 Task: Create a due date automation trigger when advanced on, on the monday after a card is due add basic without the red label at 11:00 AM.
Action: Mouse moved to (1367, 115)
Screenshot: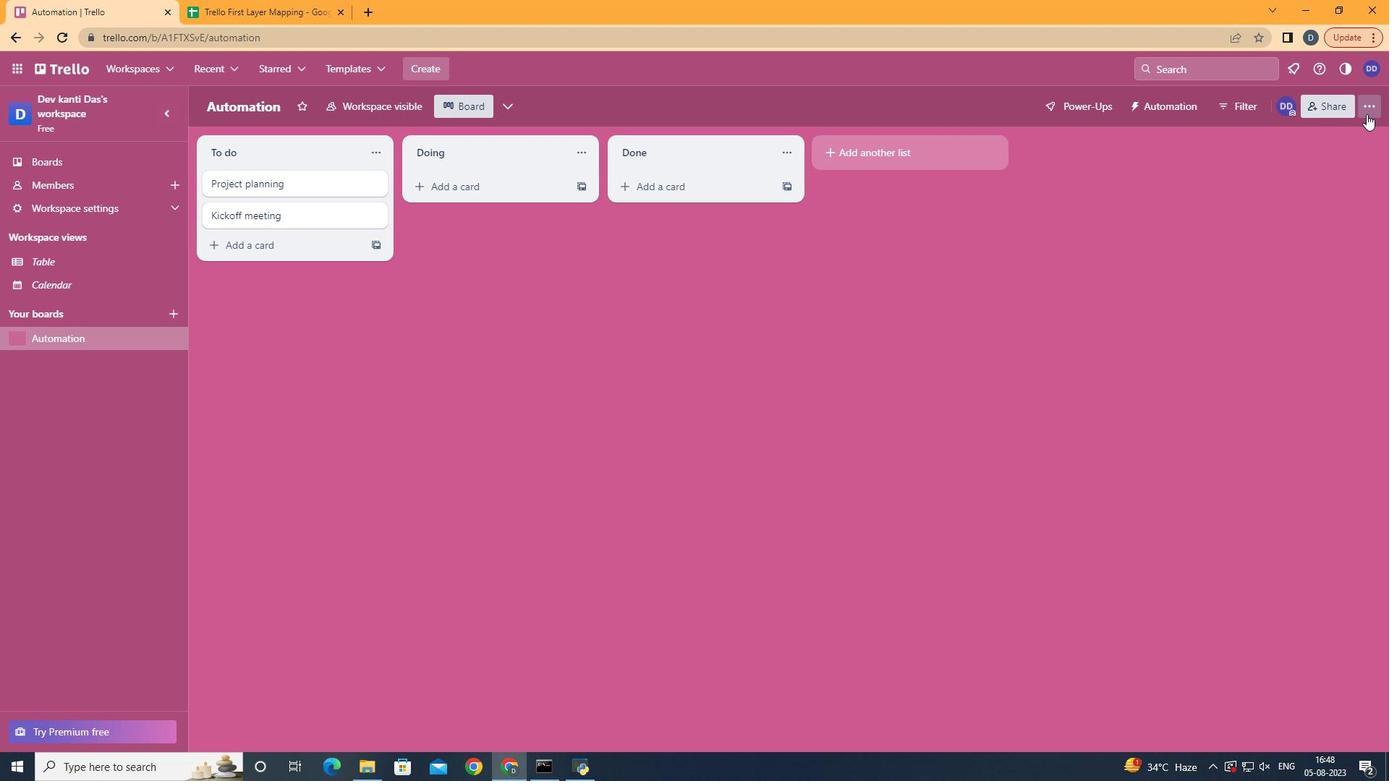 
Action: Mouse pressed left at (1367, 115)
Screenshot: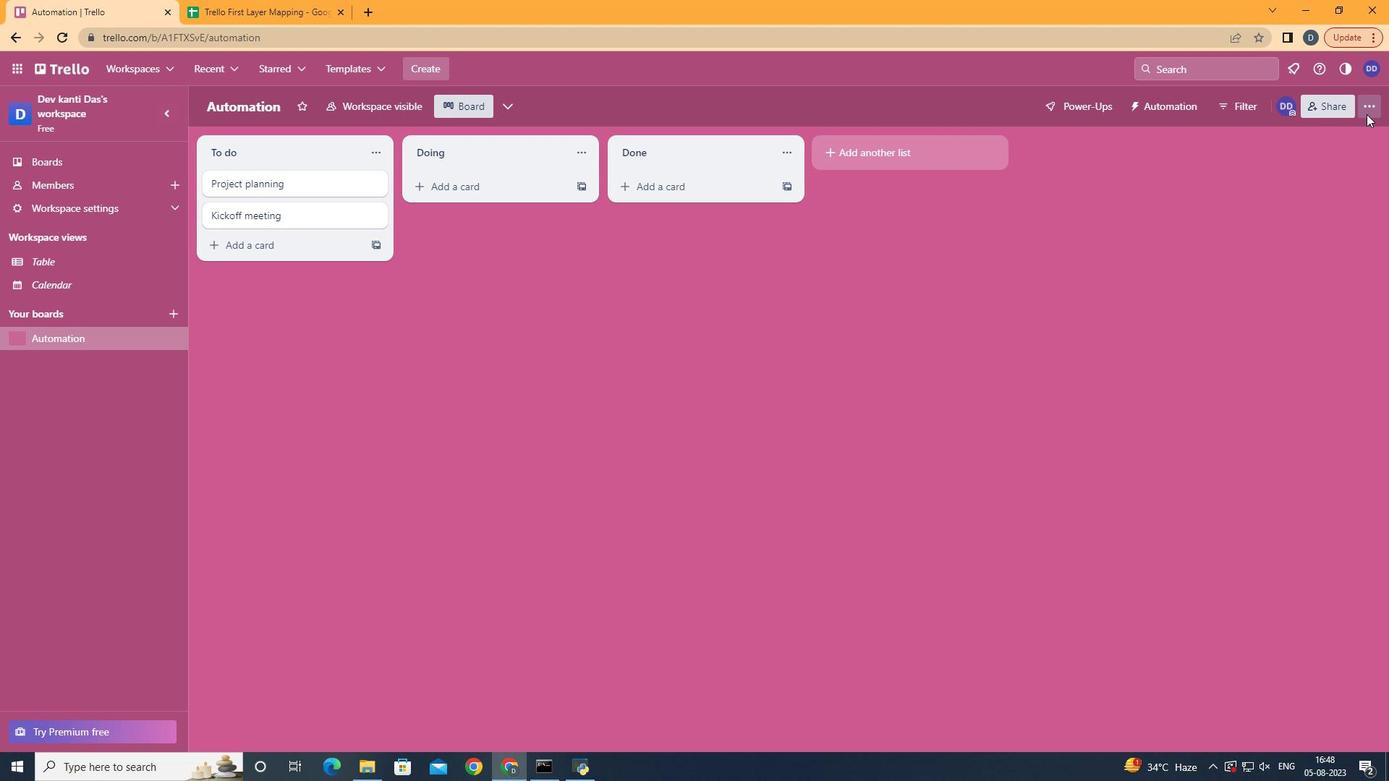 
Action: Mouse moved to (1276, 308)
Screenshot: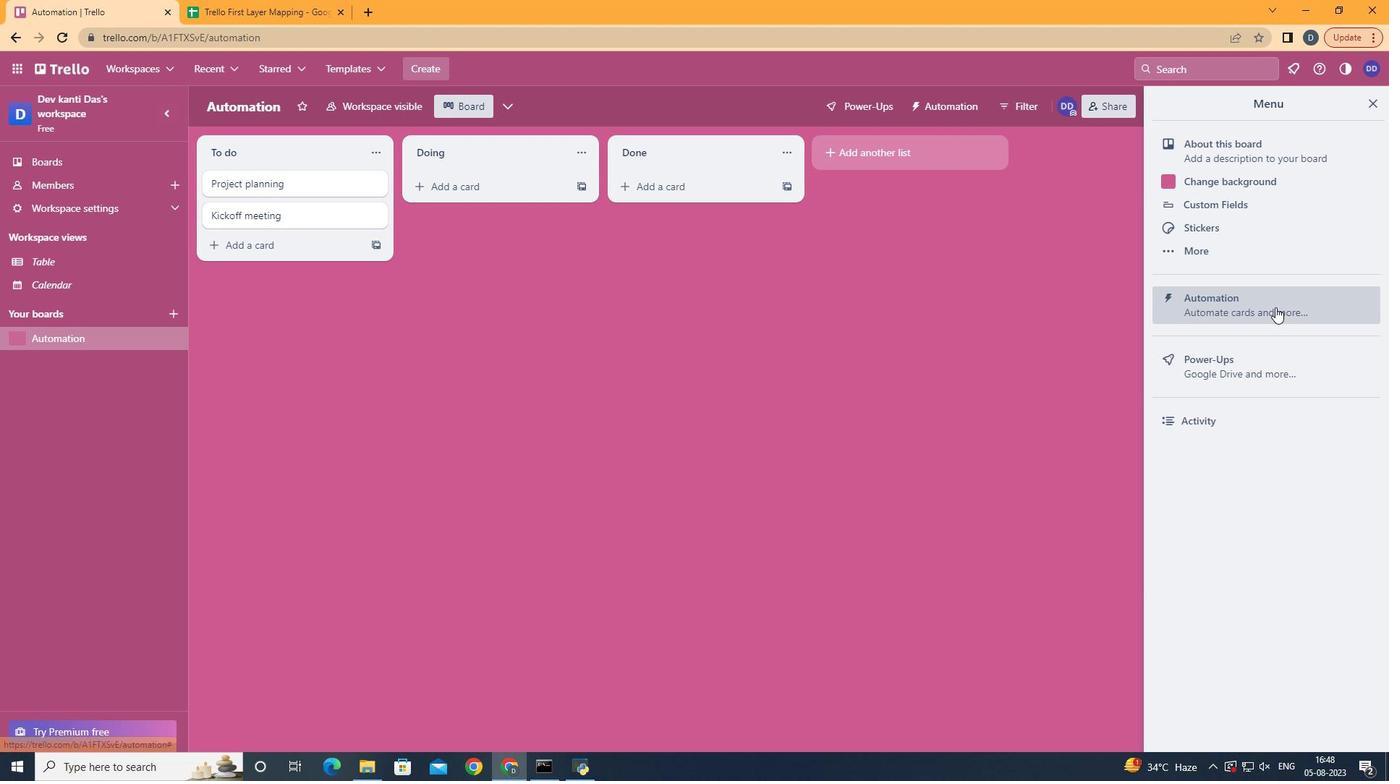 
Action: Mouse pressed left at (1276, 308)
Screenshot: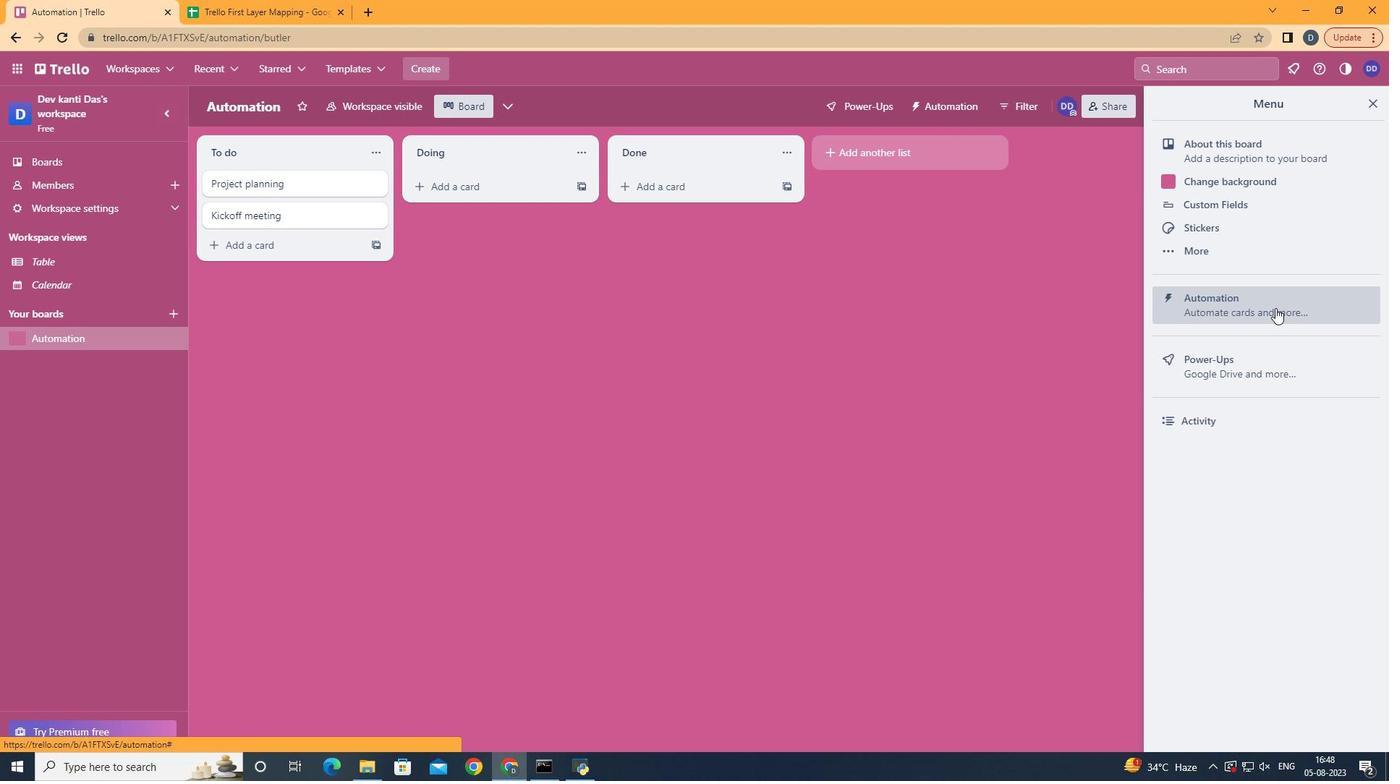 
Action: Mouse moved to (285, 287)
Screenshot: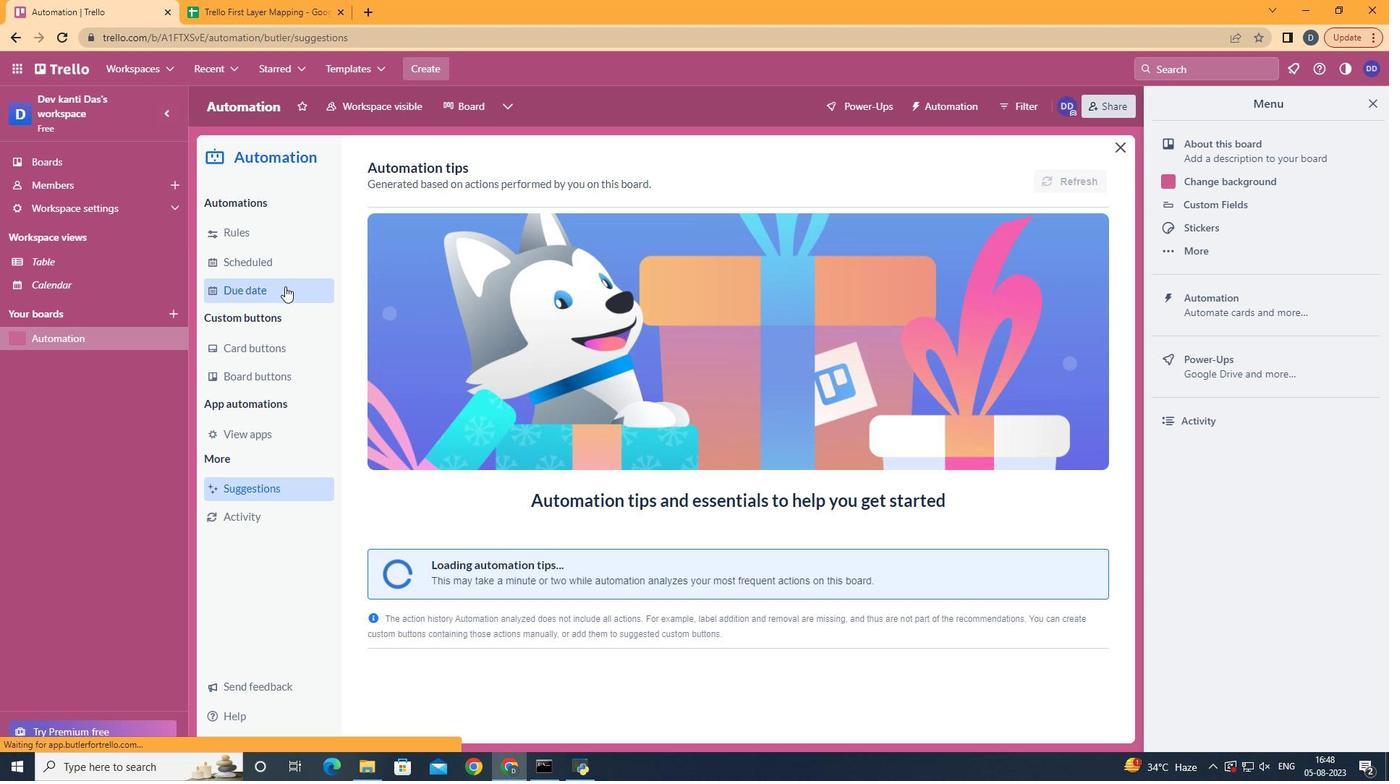 
Action: Mouse pressed left at (285, 287)
Screenshot: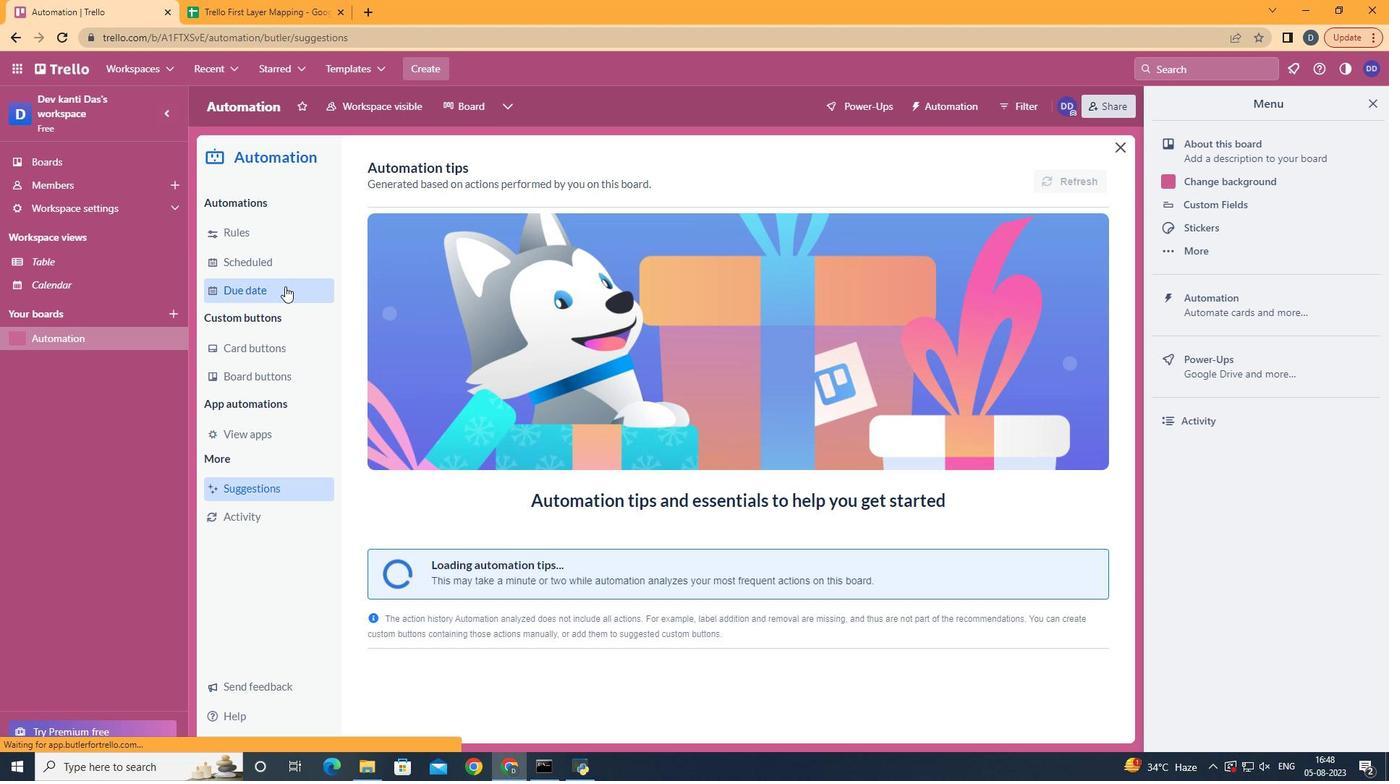 
Action: Mouse moved to (1007, 168)
Screenshot: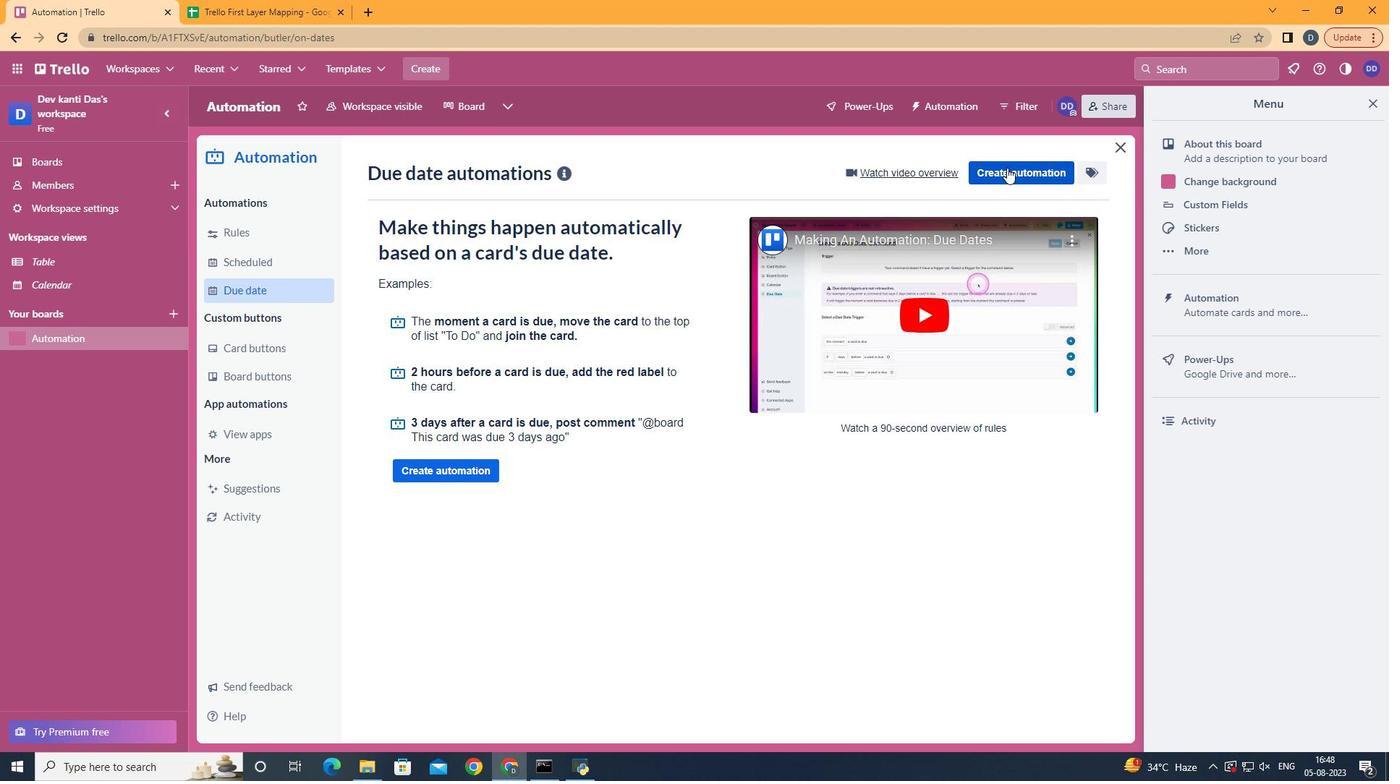 
Action: Mouse pressed left at (1007, 168)
Screenshot: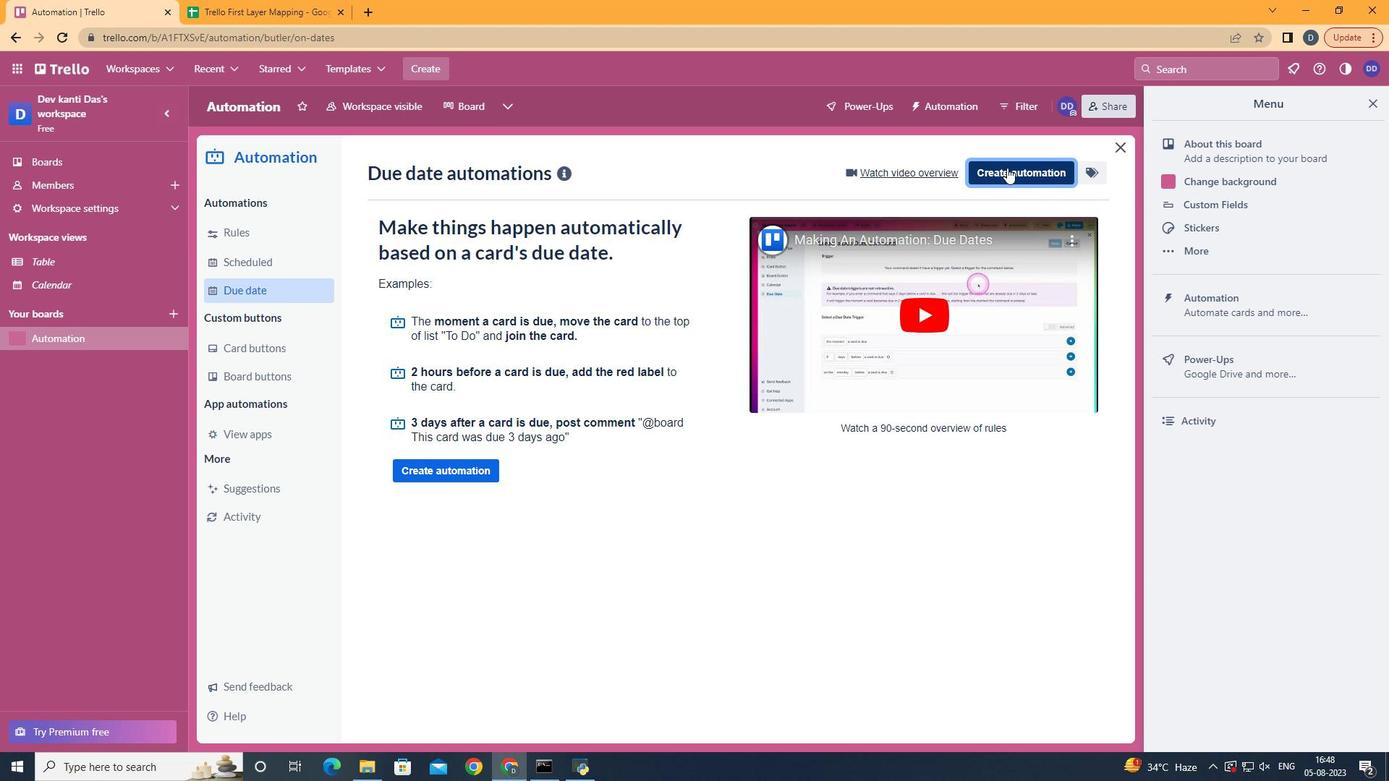 
Action: Mouse moved to (799, 319)
Screenshot: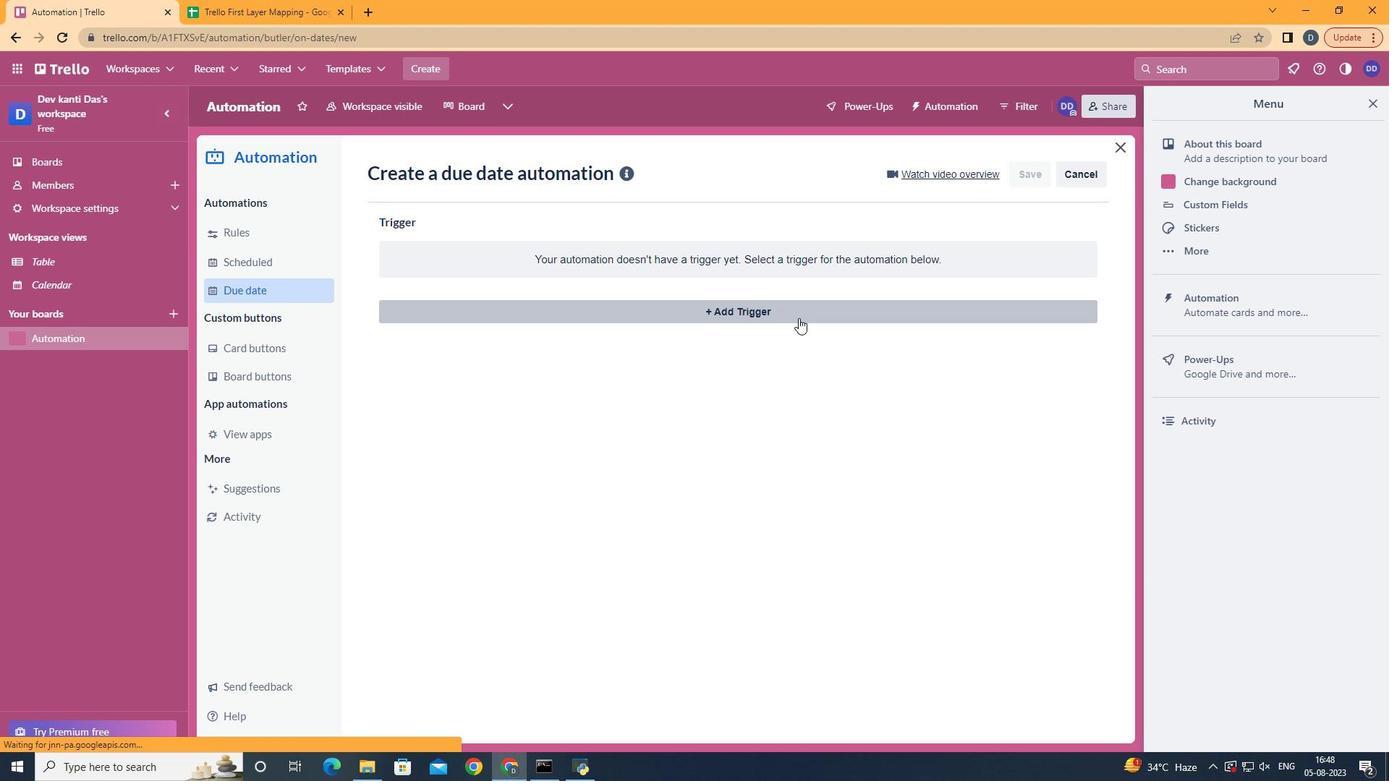 
Action: Mouse pressed left at (799, 319)
Screenshot: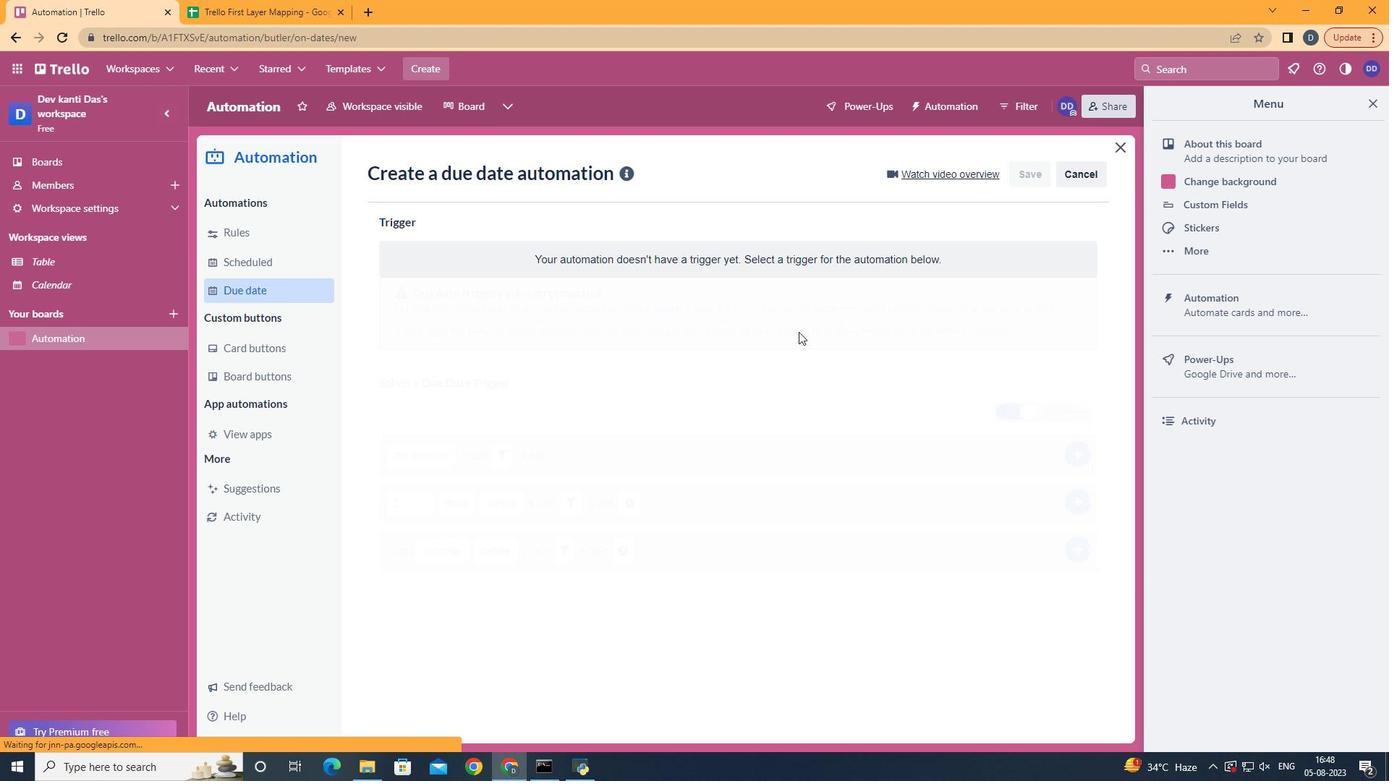 
Action: Mouse moved to (455, 377)
Screenshot: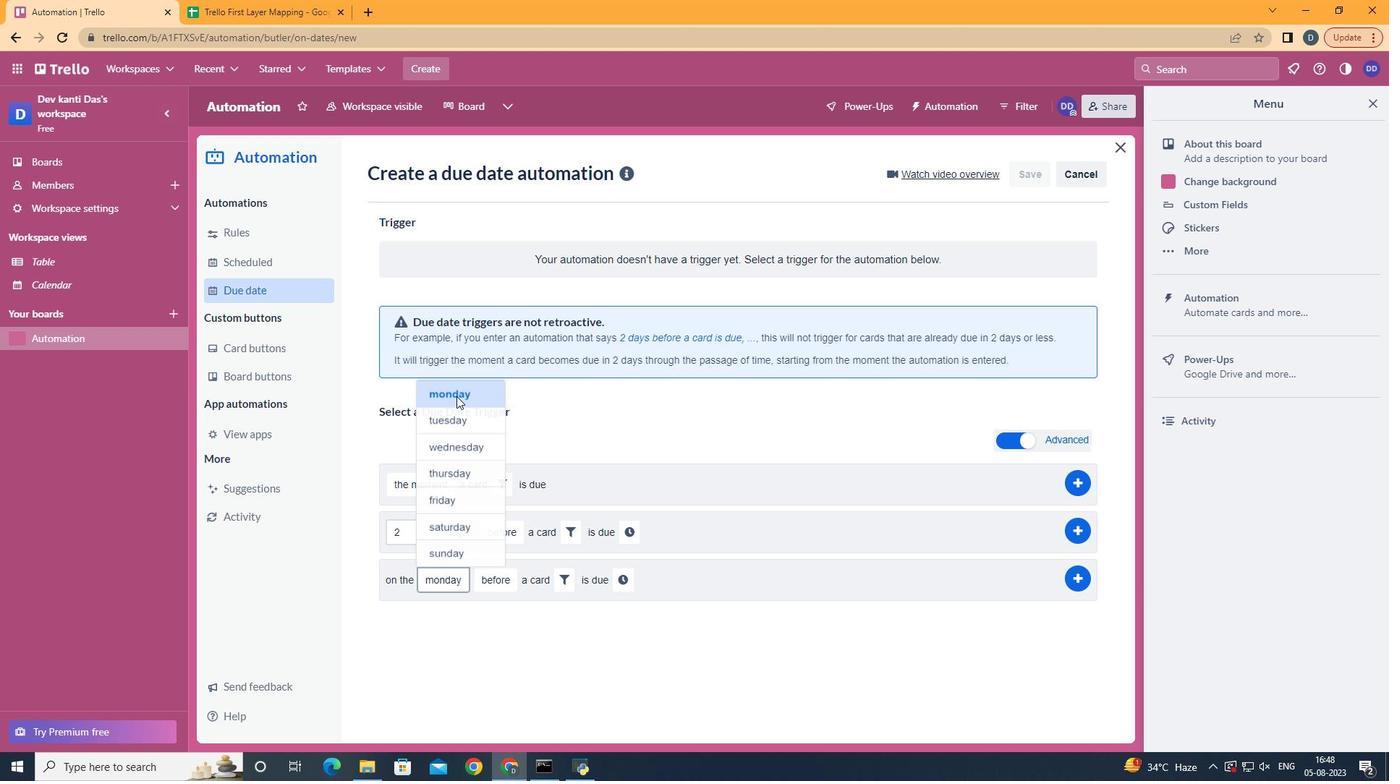 
Action: Mouse pressed left at (455, 377)
Screenshot: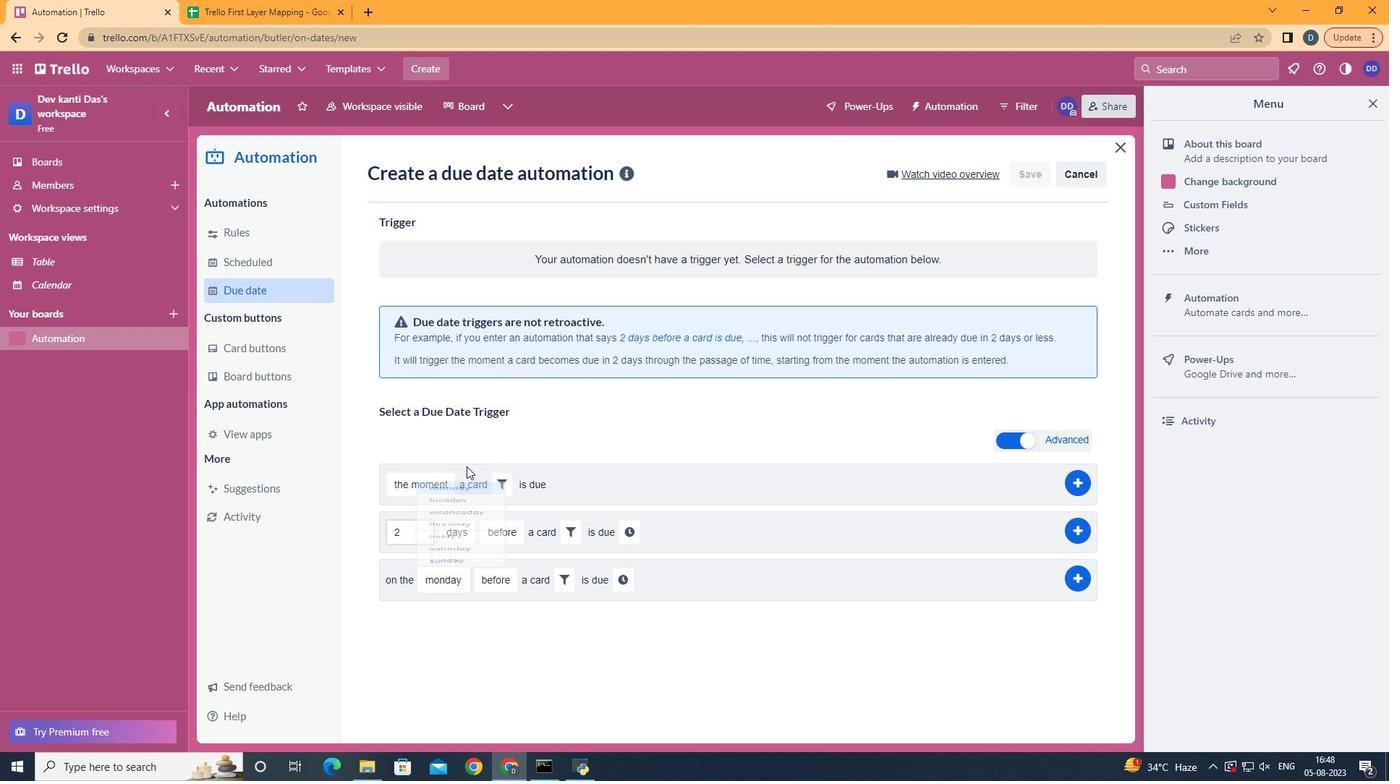 
Action: Mouse moved to (505, 637)
Screenshot: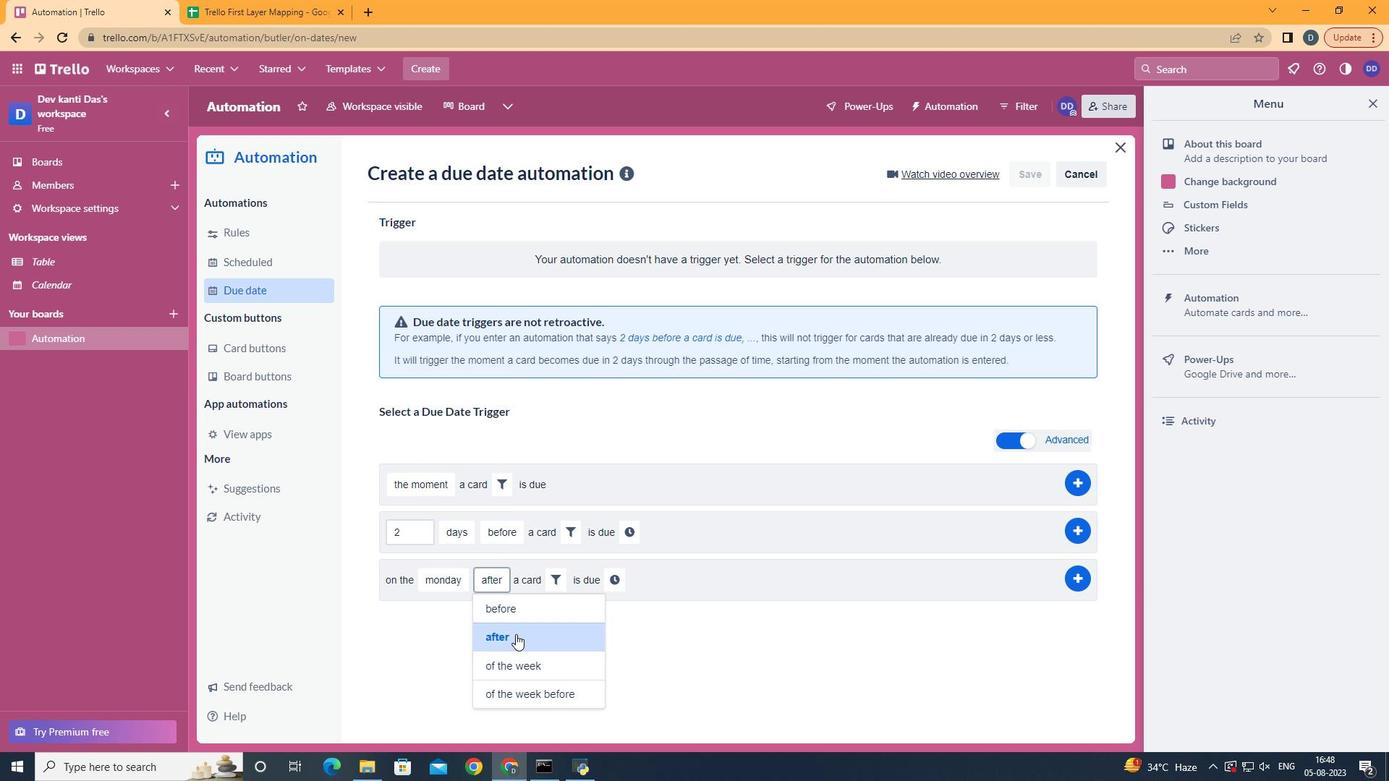 
Action: Mouse pressed left at (505, 637)
Screenshot: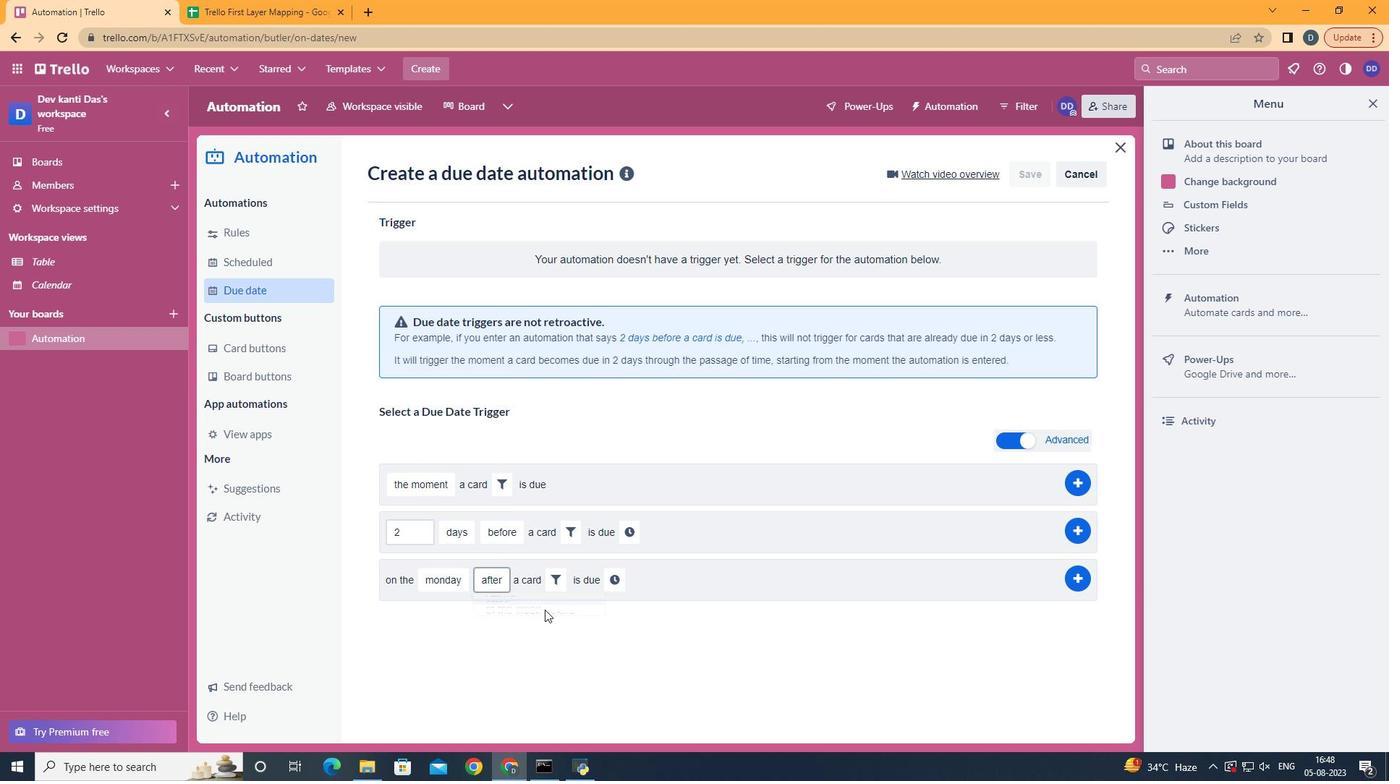 
Action: Mouse moved to (560, 586)
Screenshot: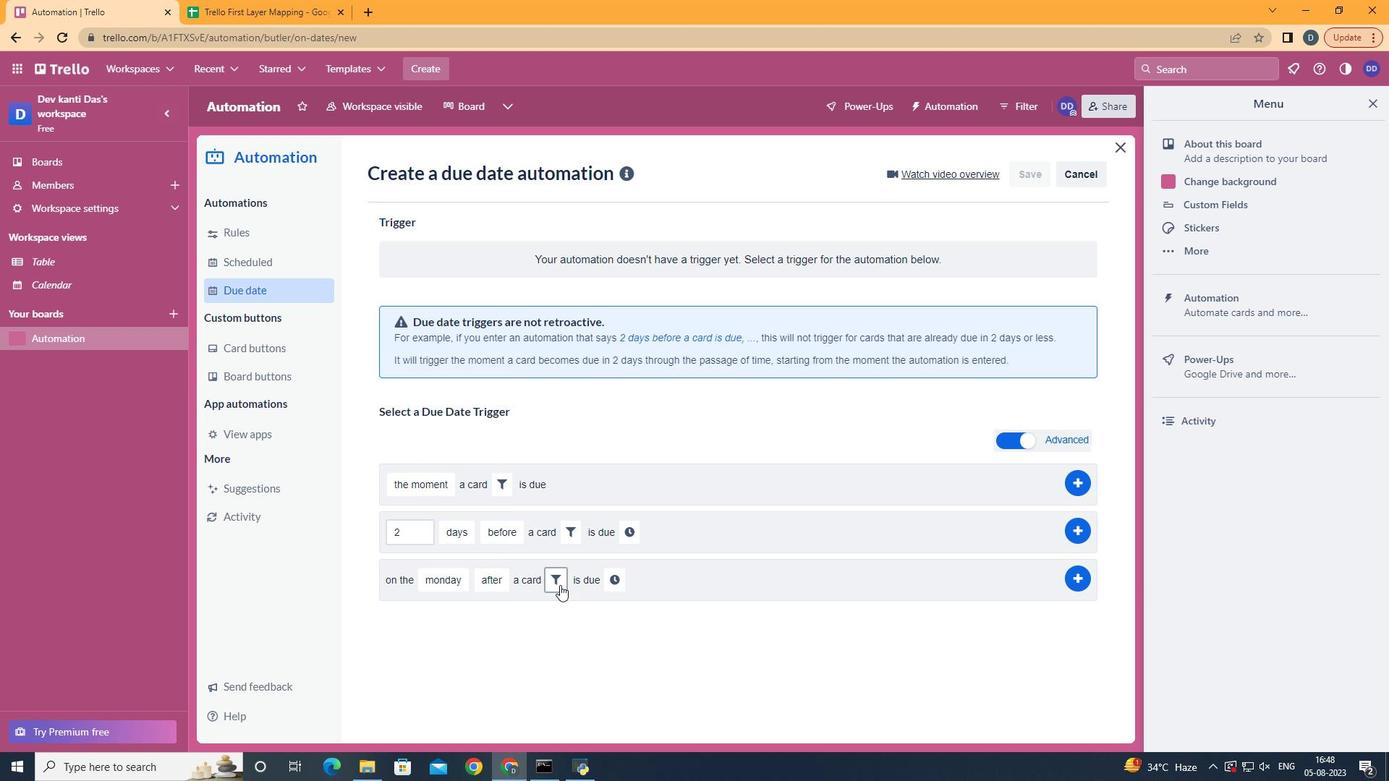 
Action: Mouse pressed left at (560, 586)
Screenshot: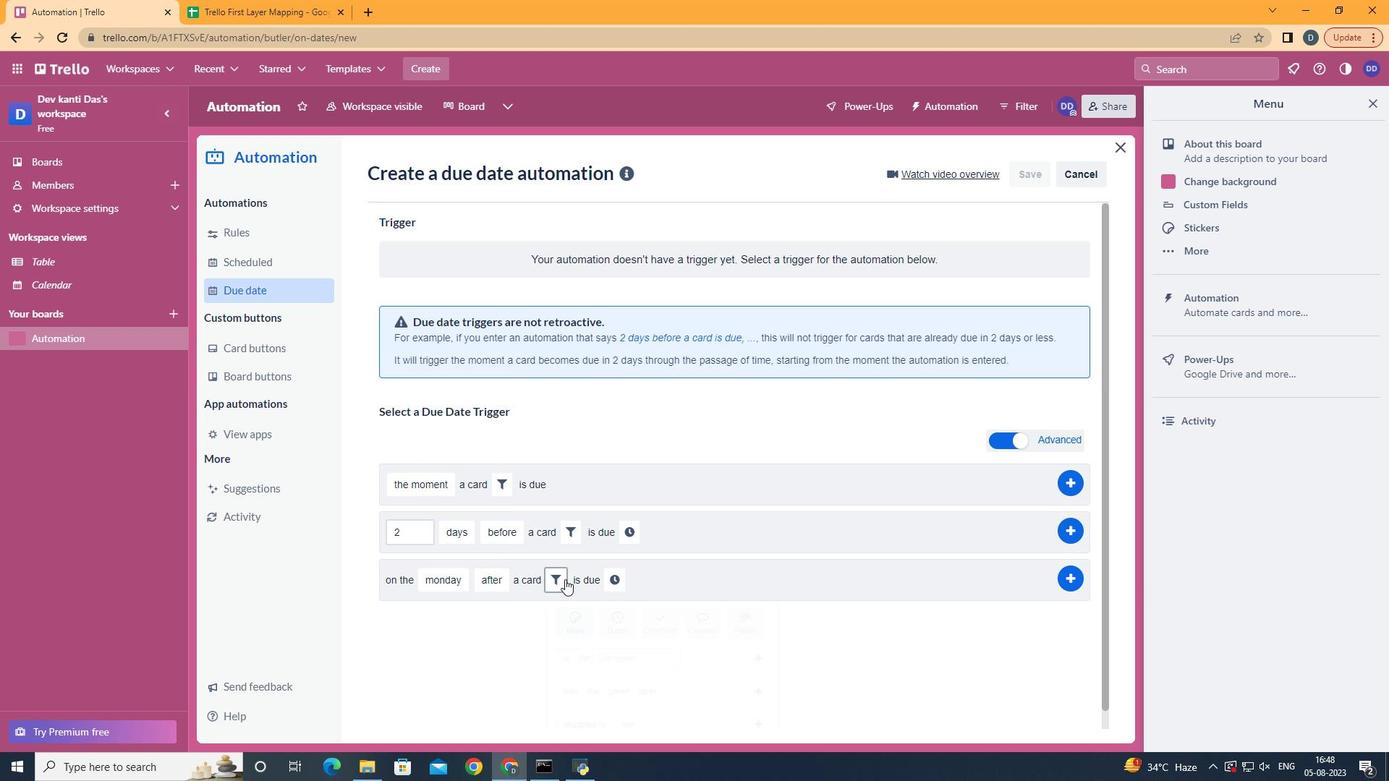 
Action: Mouse moved to (611, 635)
Screenshot: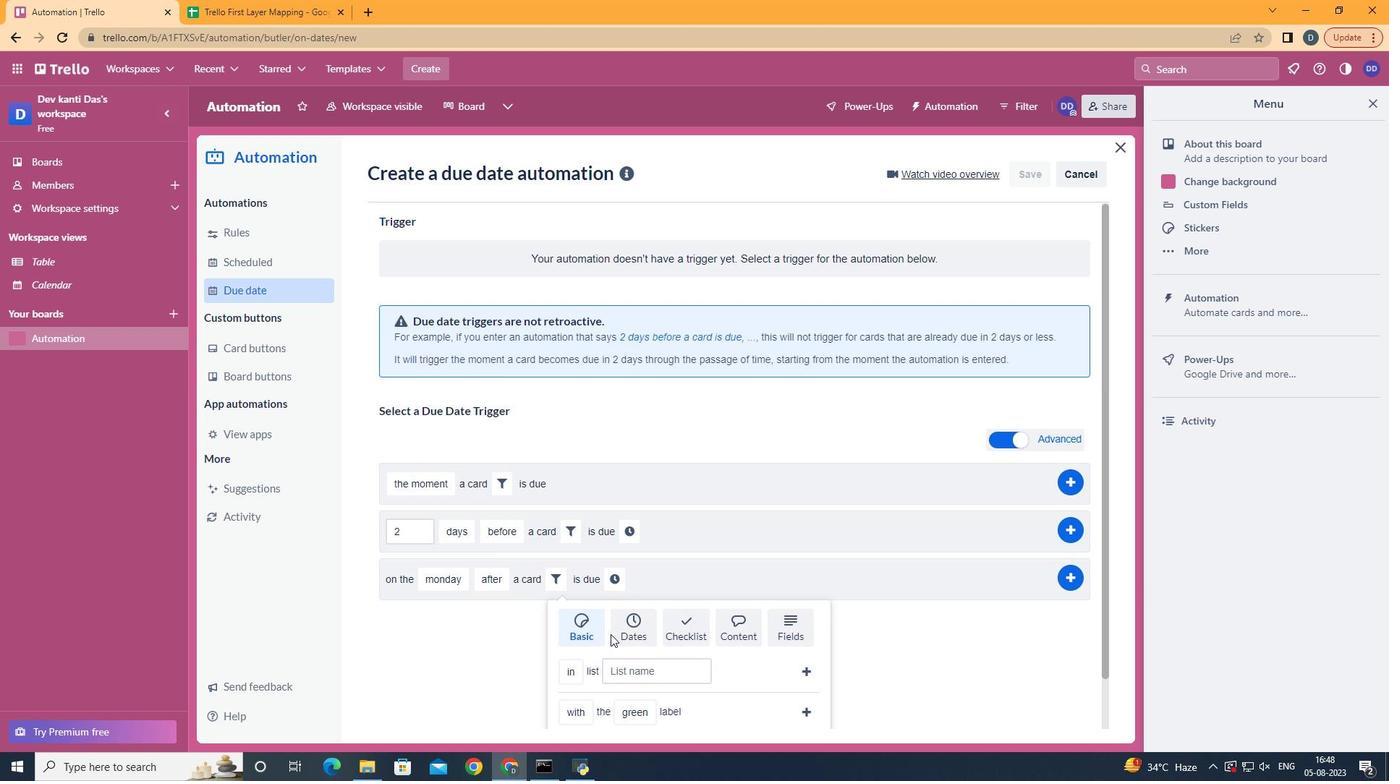 
Action: Mouse scrolled (611, 634) with delta (0, 0)
Screenshot: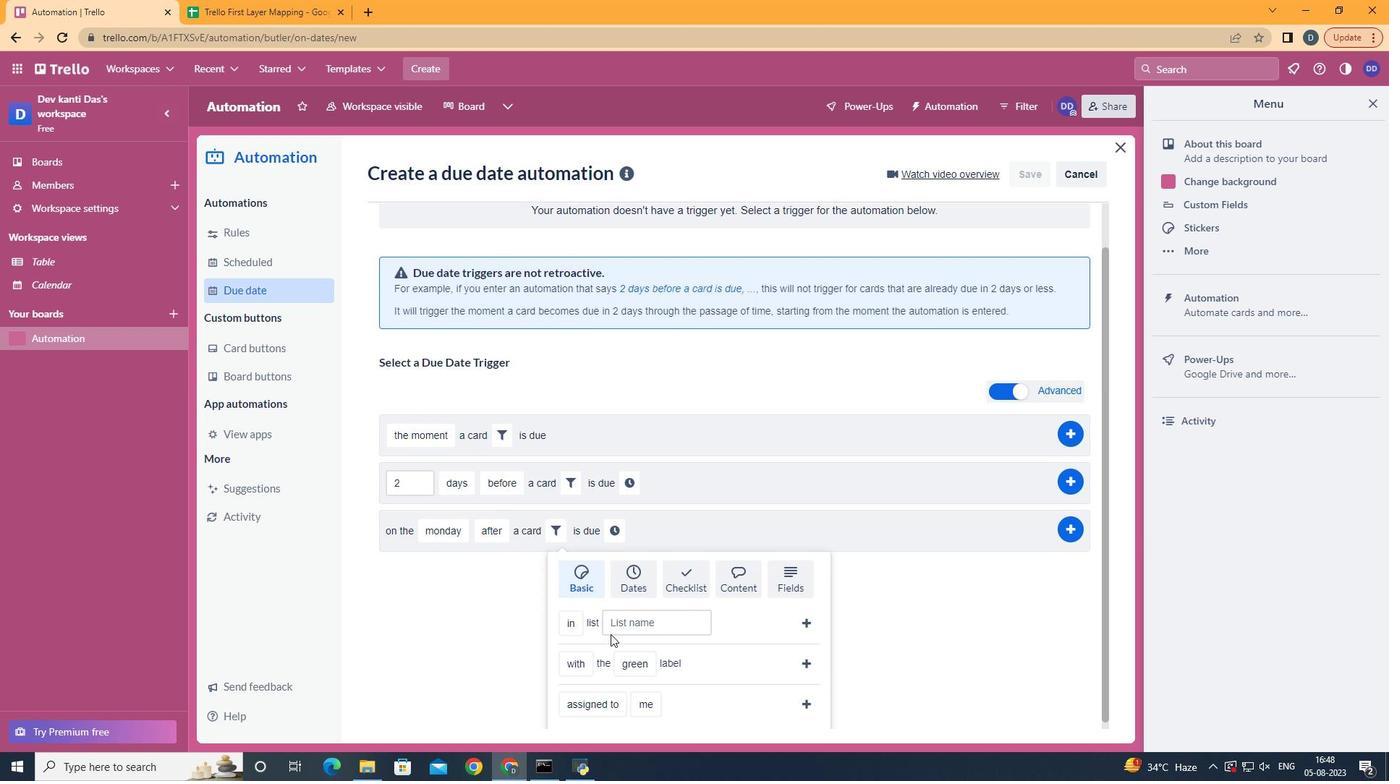 
Action: Mouse scrolled (611, 634) with delta (0, 0)
Screenshot: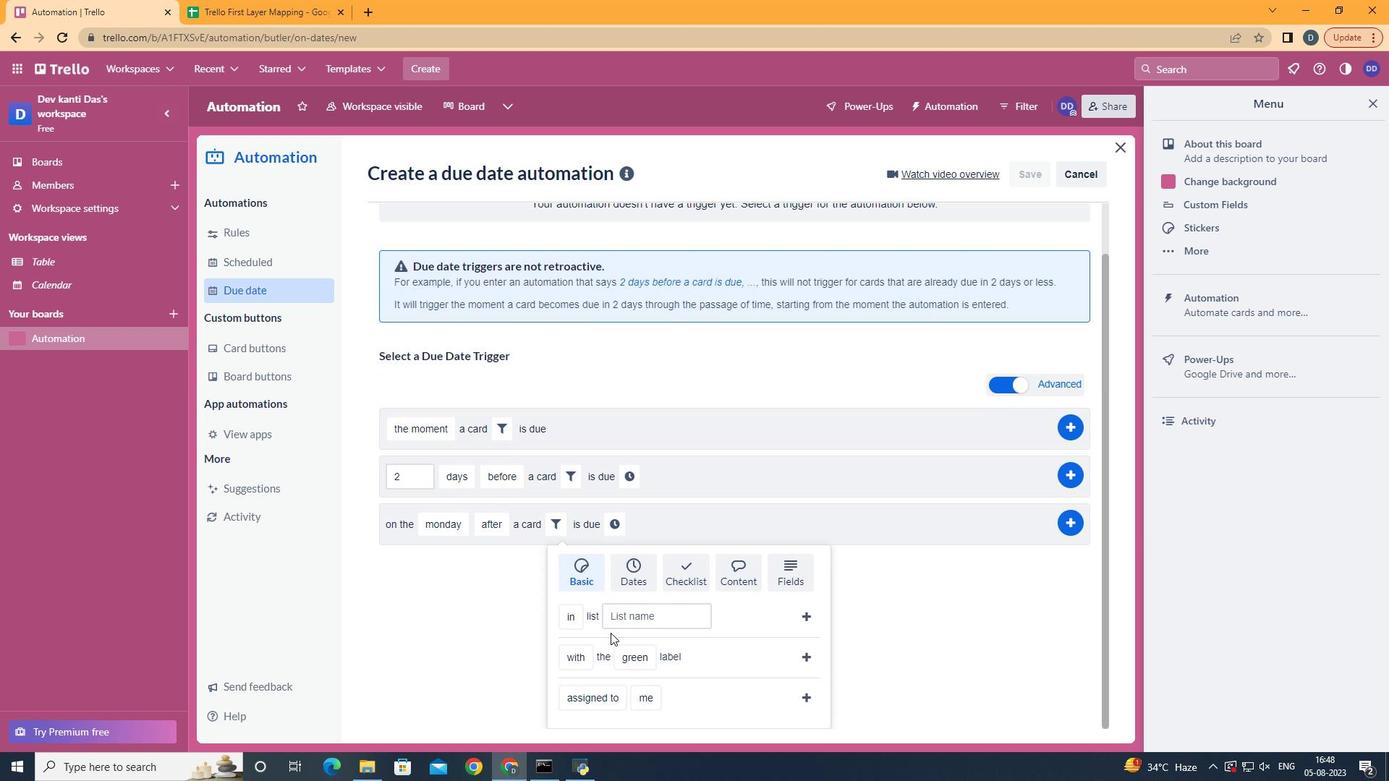 
Action: Mouse scrolled (611, 634) with delta (0, 0)
Screenshot: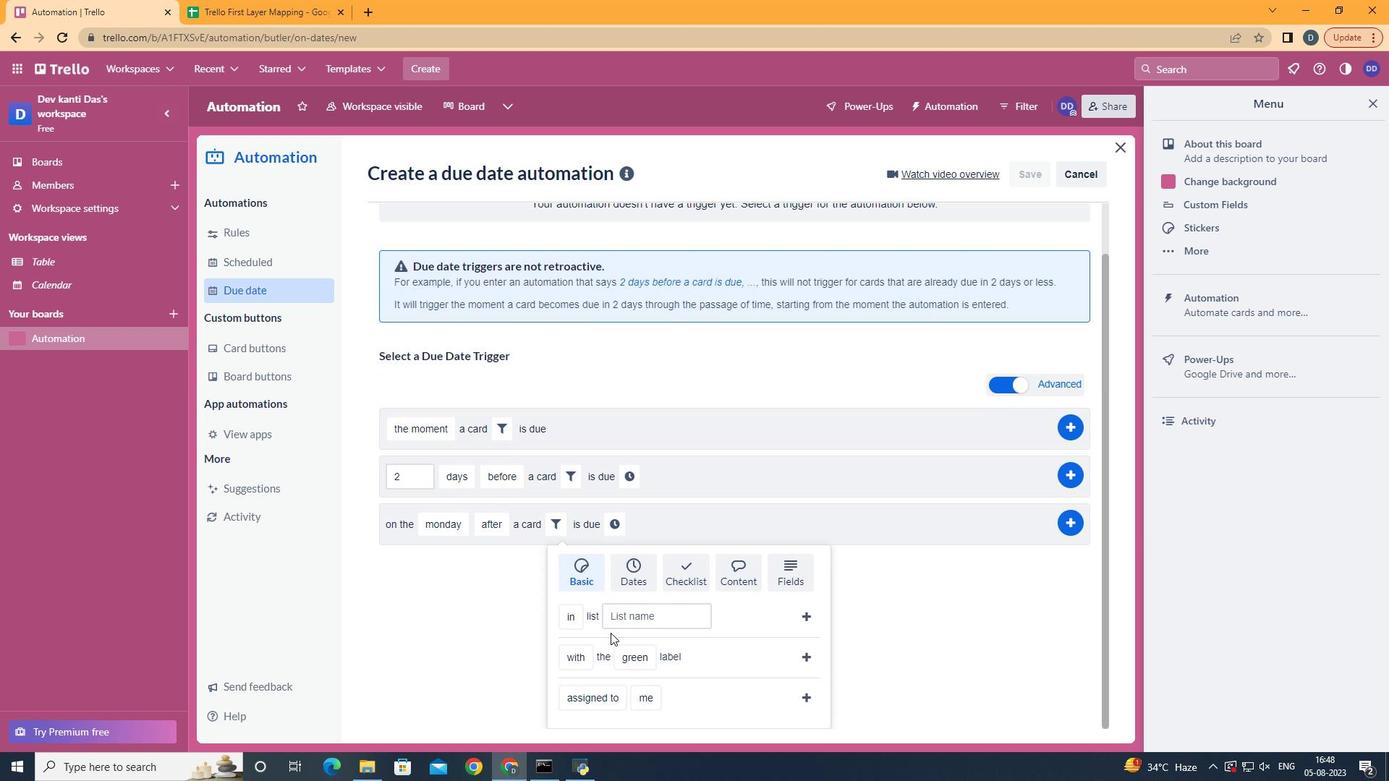 
Action: Mouse scrolled (611, 634) with delta (0, 0)
Screenshot: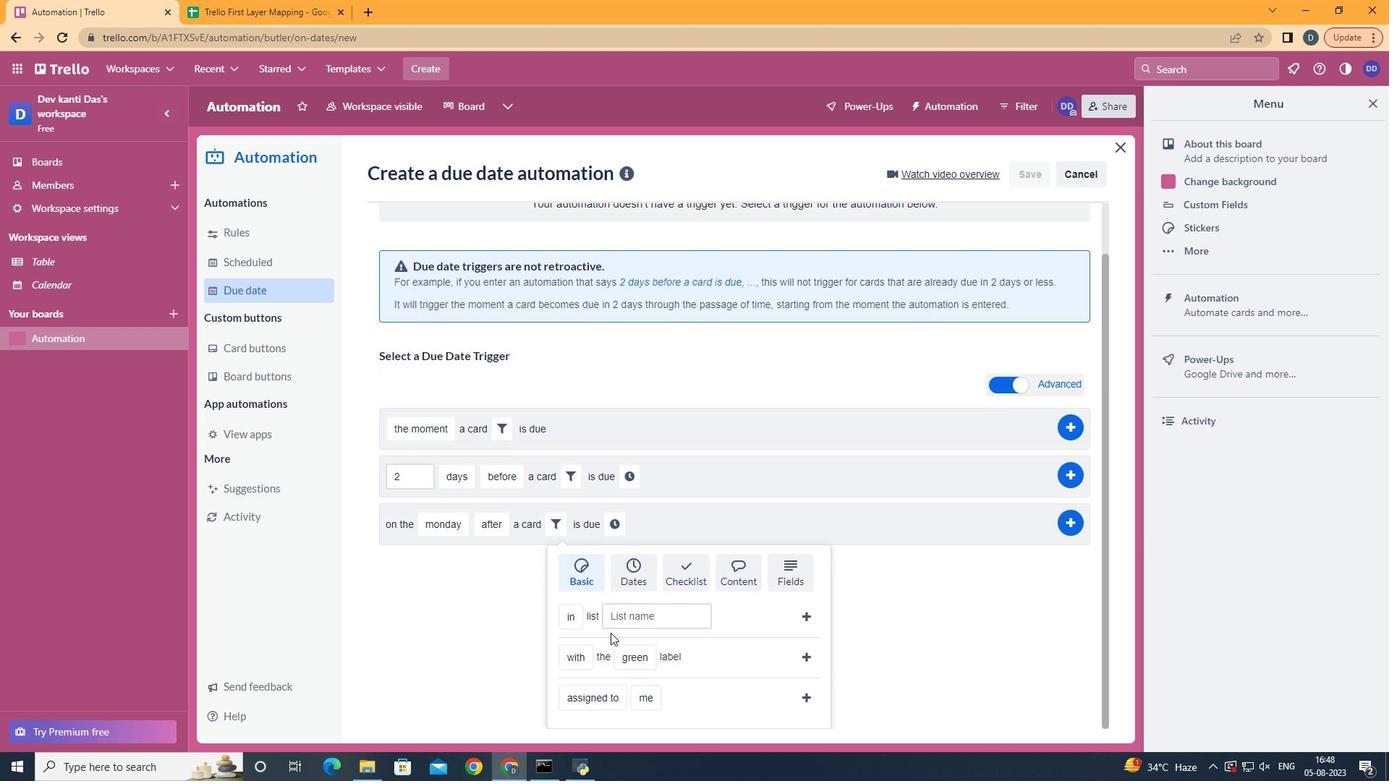 
Action: Mouse moved to (607, 602)
Screenshot: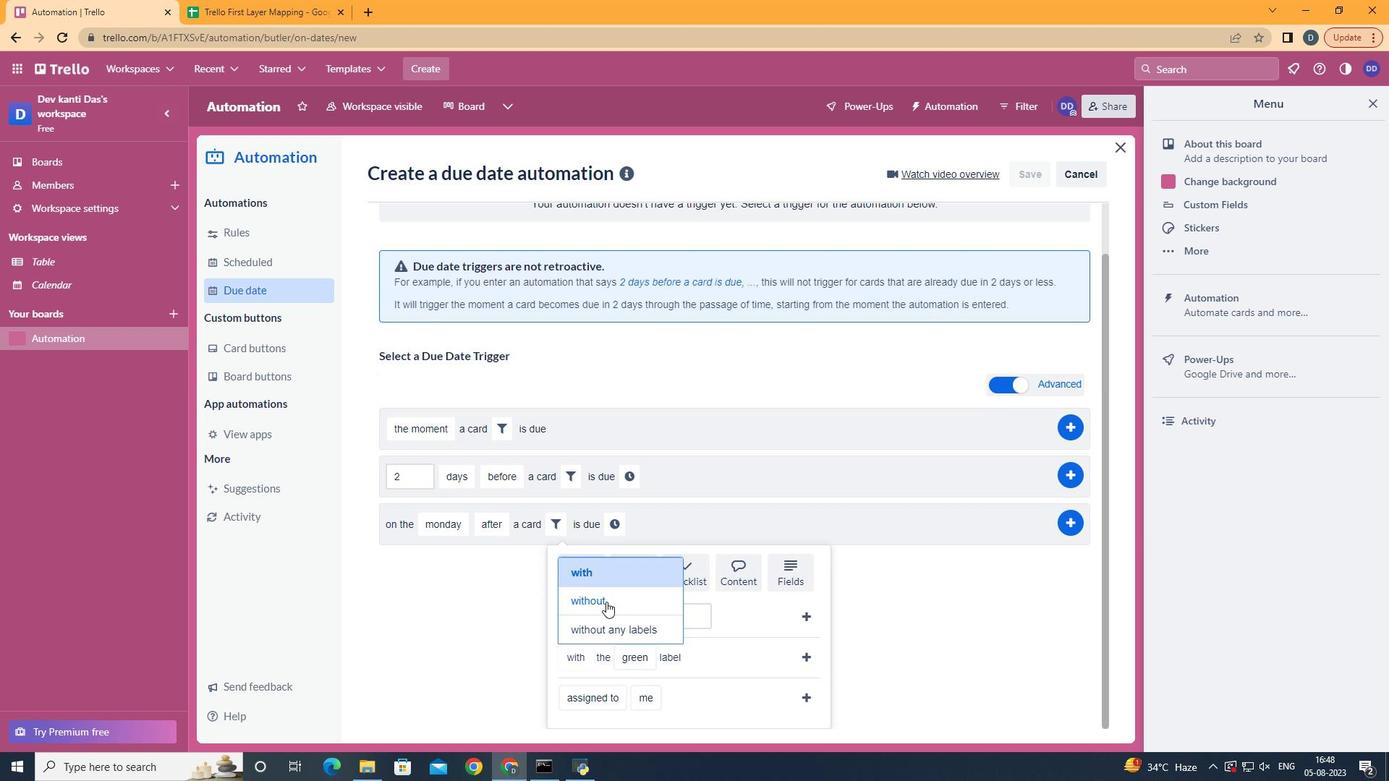
Action: Mouse pressed left at (607, 602)
Screenshot: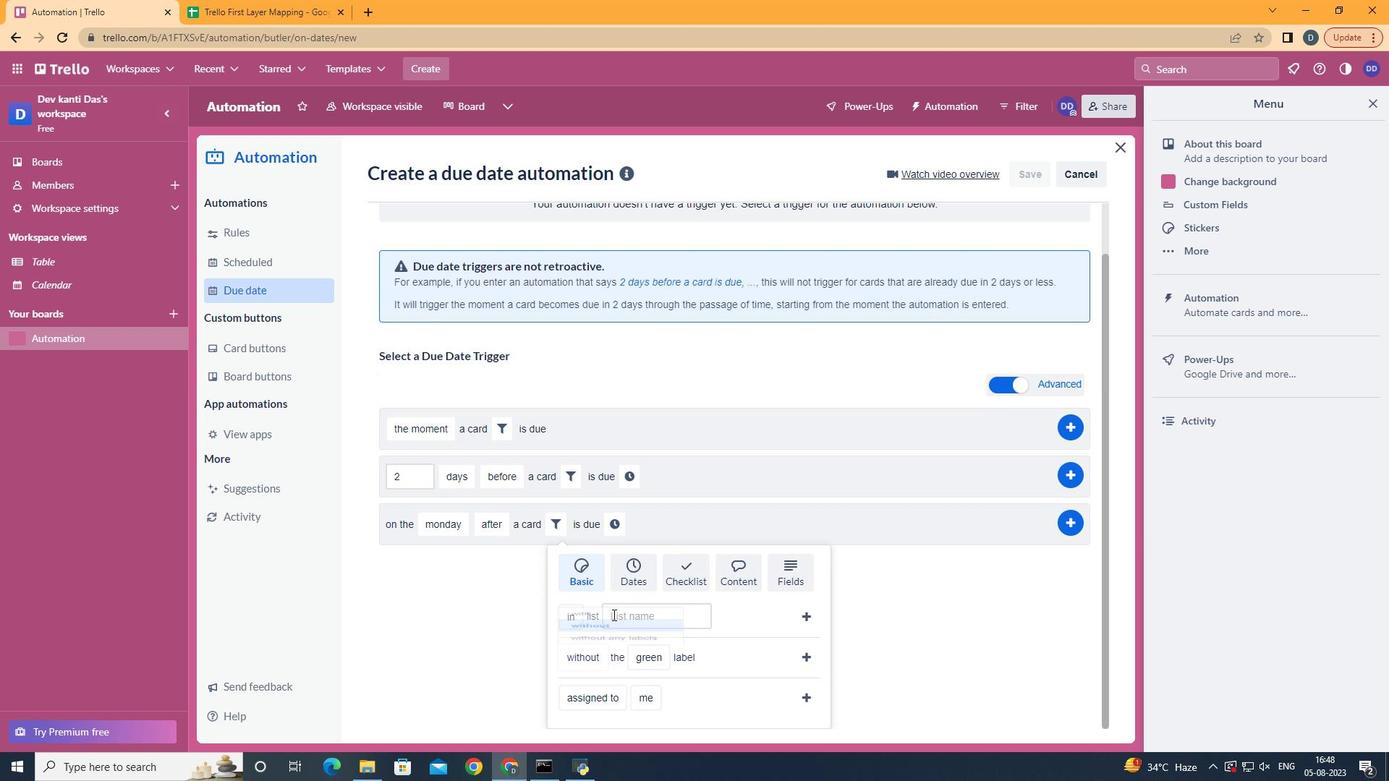 
Action: Mouse moved to (660, 568)
Screenshot: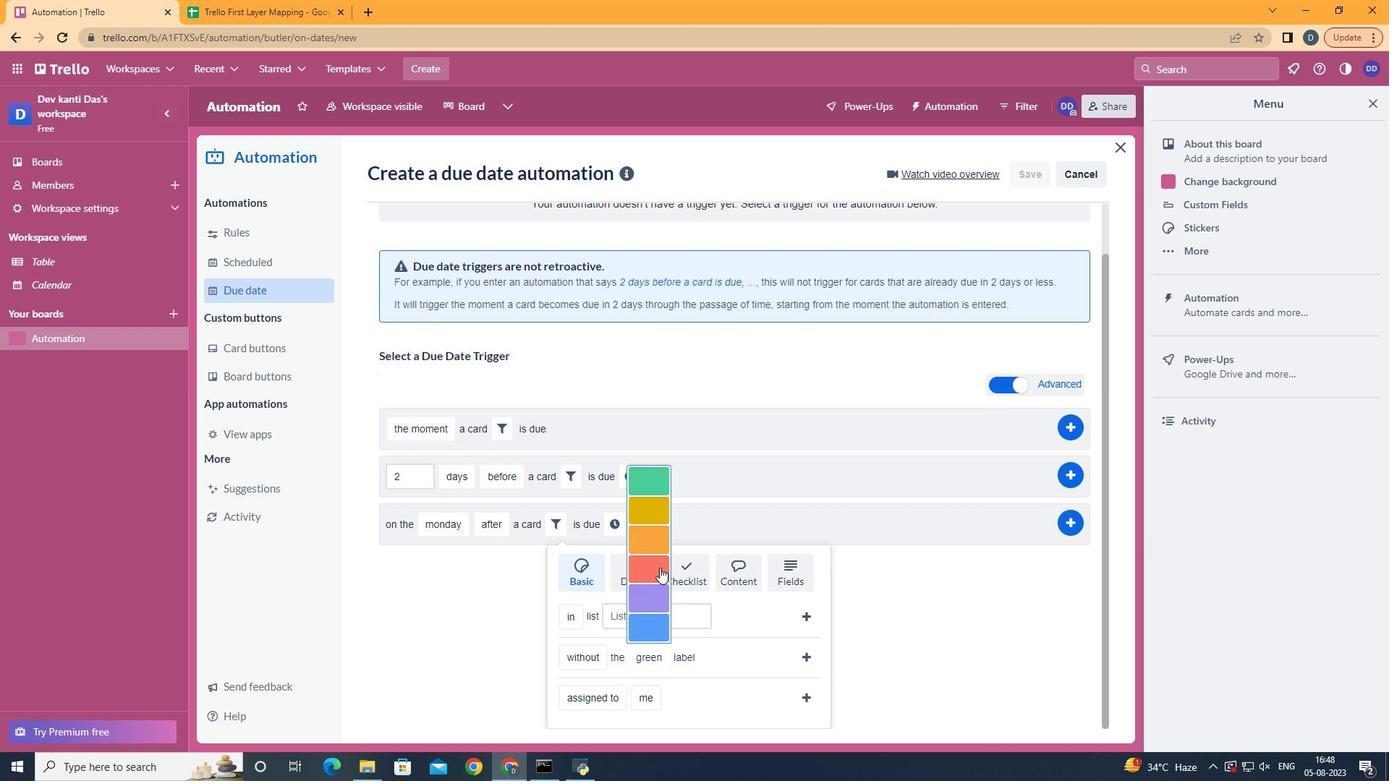 
Action: Mouse pressed left at (660, 568)
Screenshot: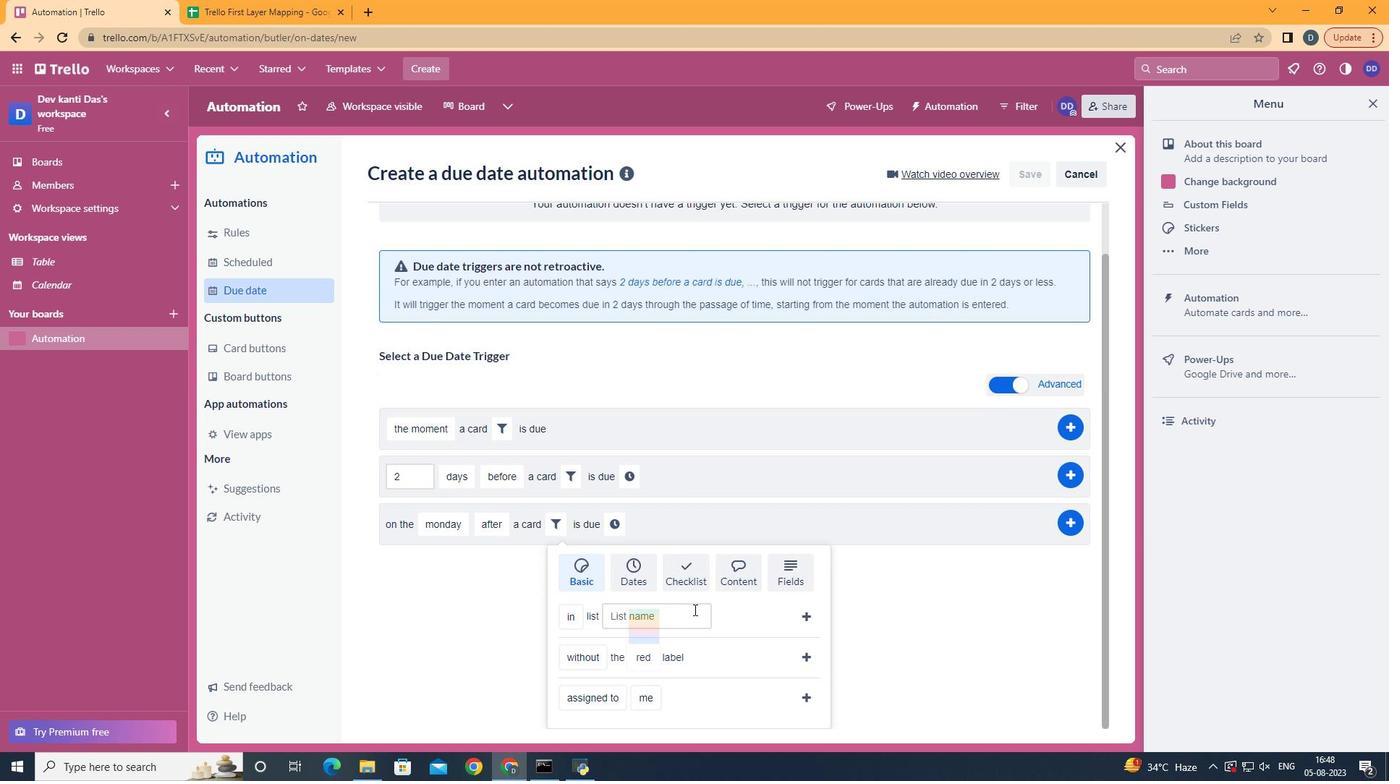 
Action: Mouse moved to (811, 656)
Screenshot: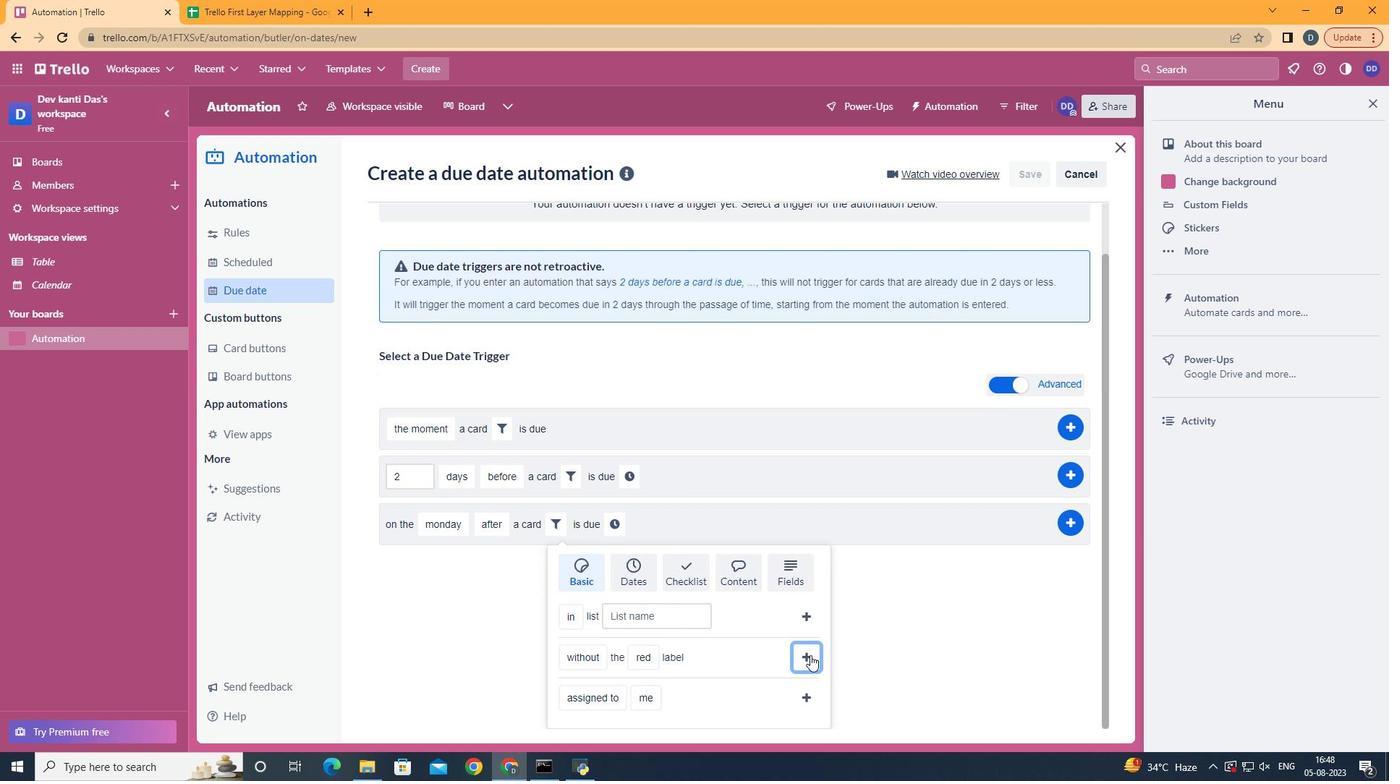 
Action: Mouse pressed left at (811, 656)
Screenshot: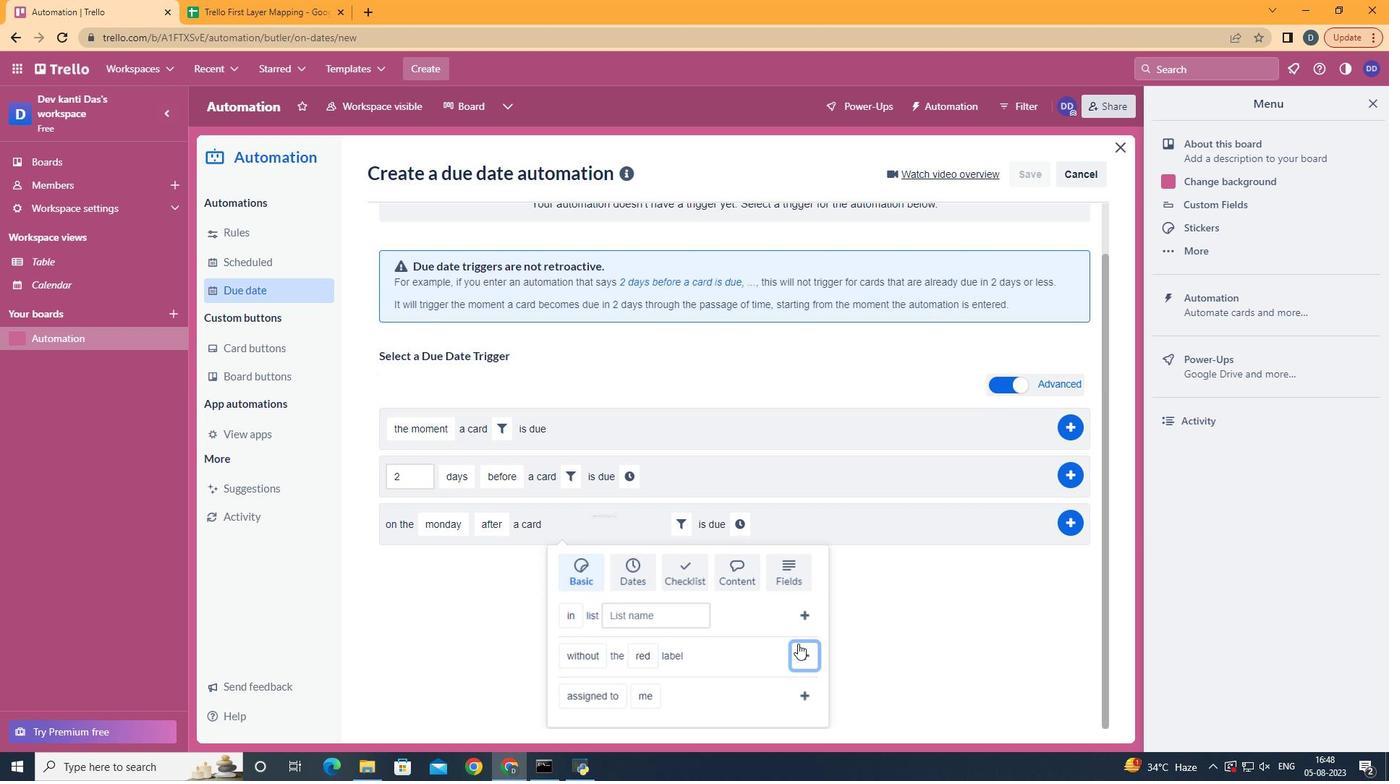 
Action: Mouse moved to (735, 570)
Screenshot: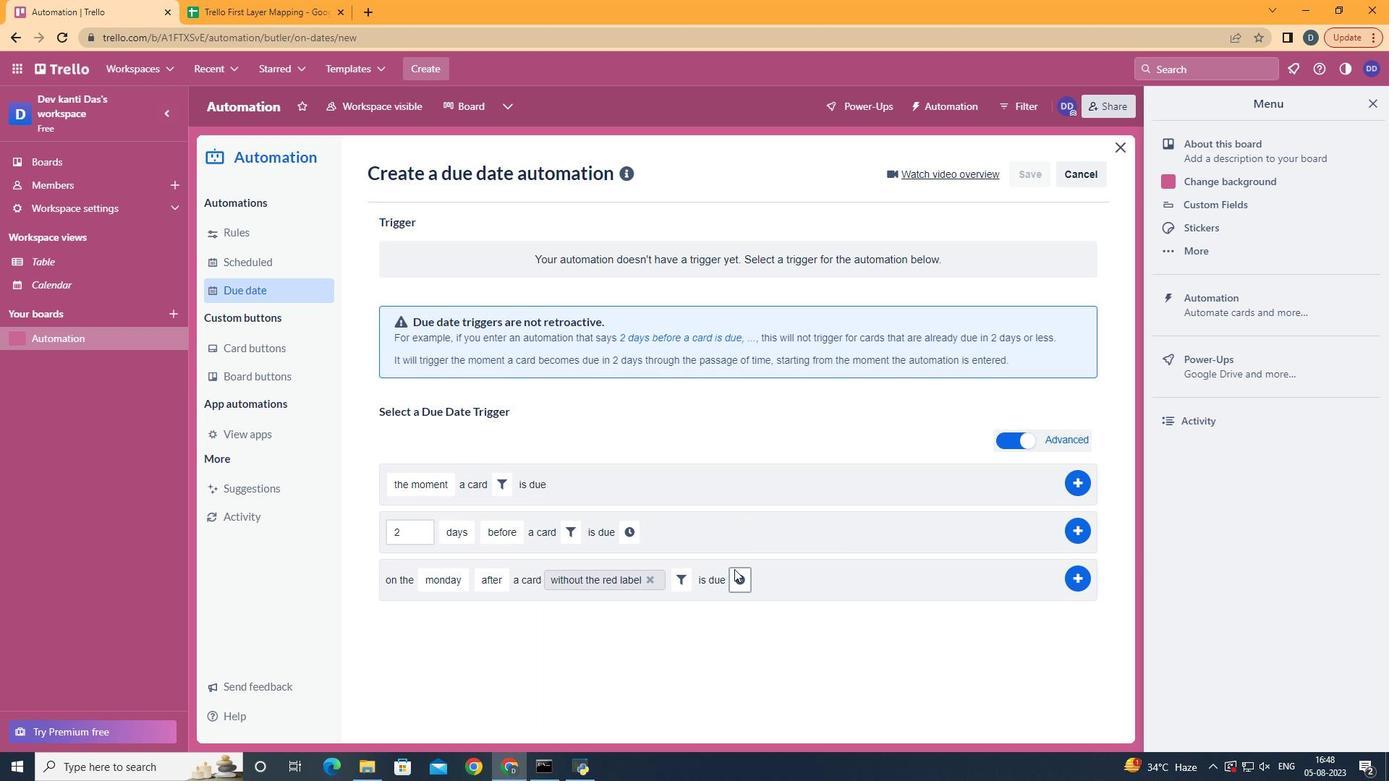 
Action: Mouse pressed left at (735, 570)
Screenshot: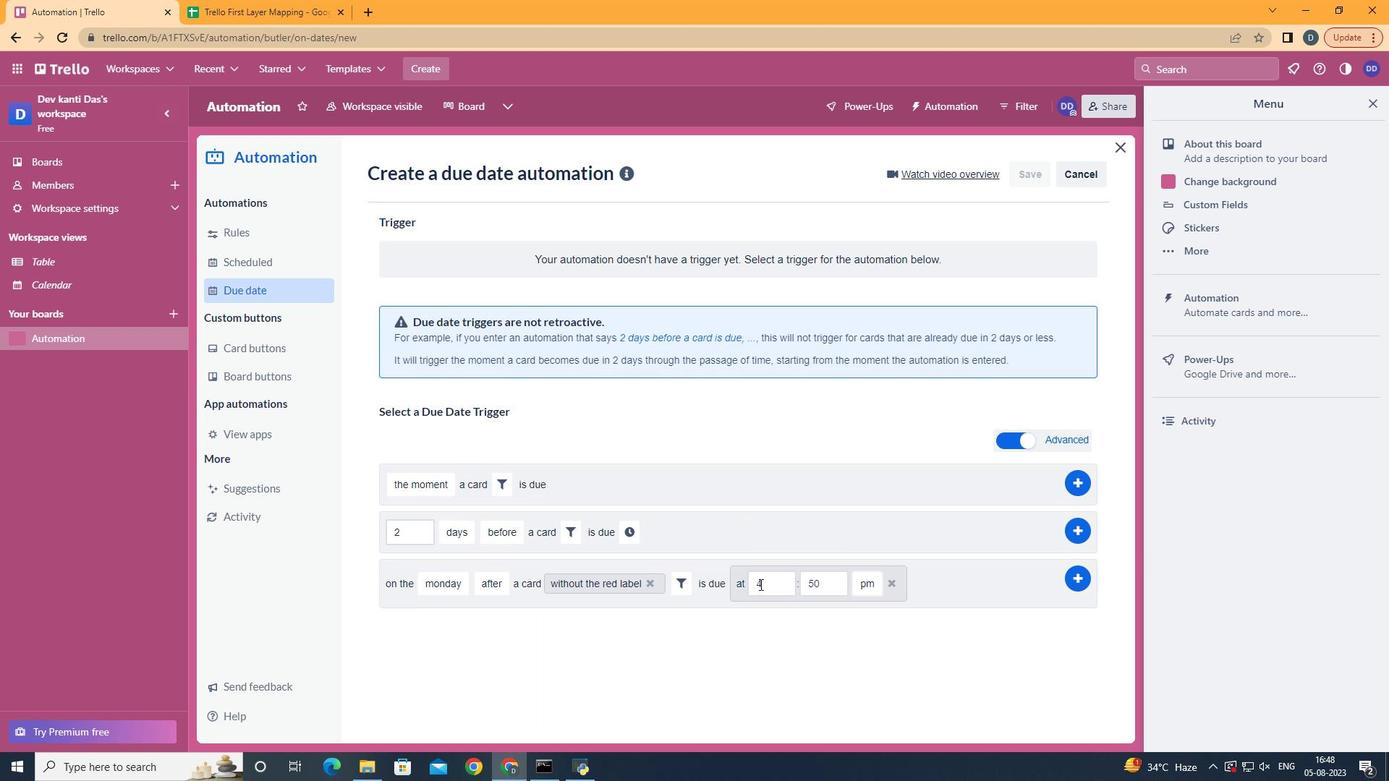 
Action: Mouse moved to (772, 594)
Screenshot: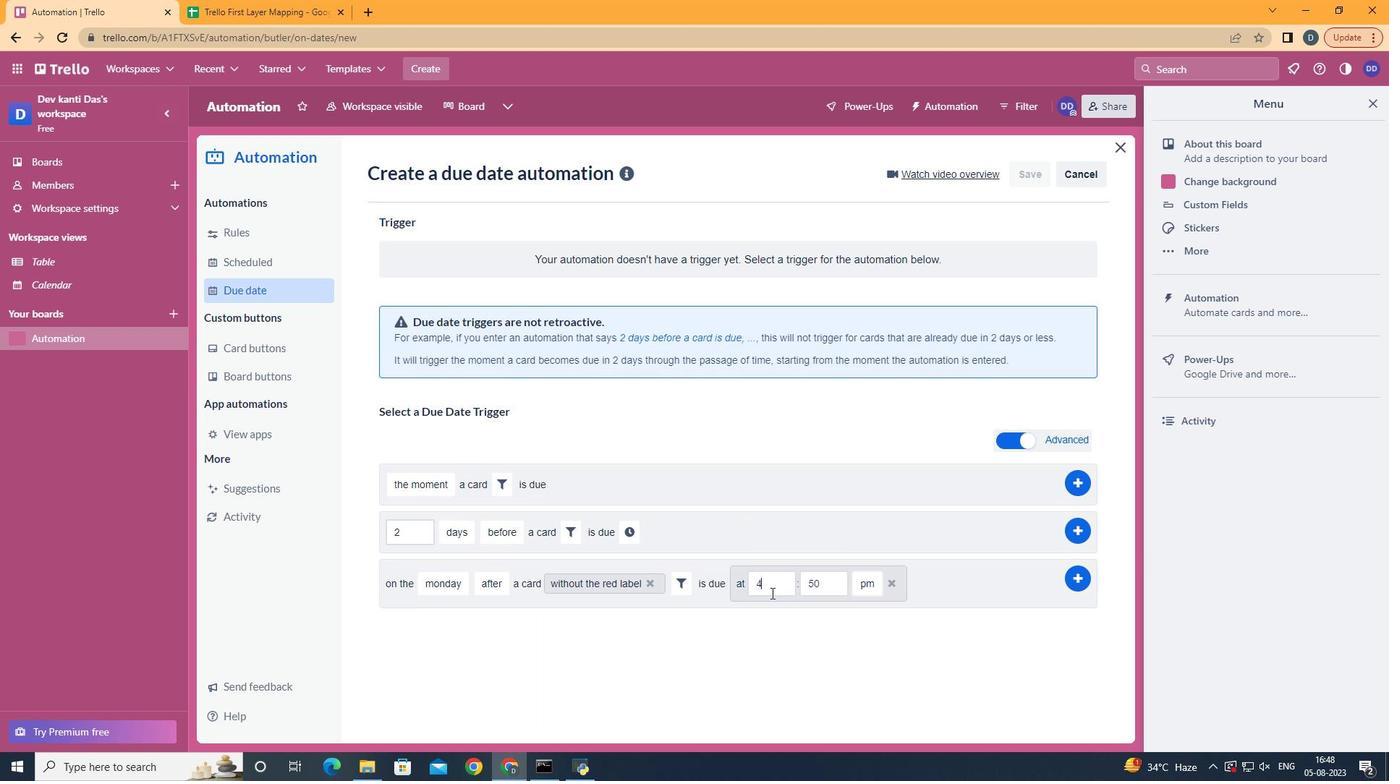 
Action: Mouse pressed left at (772, 594)
Screenshot: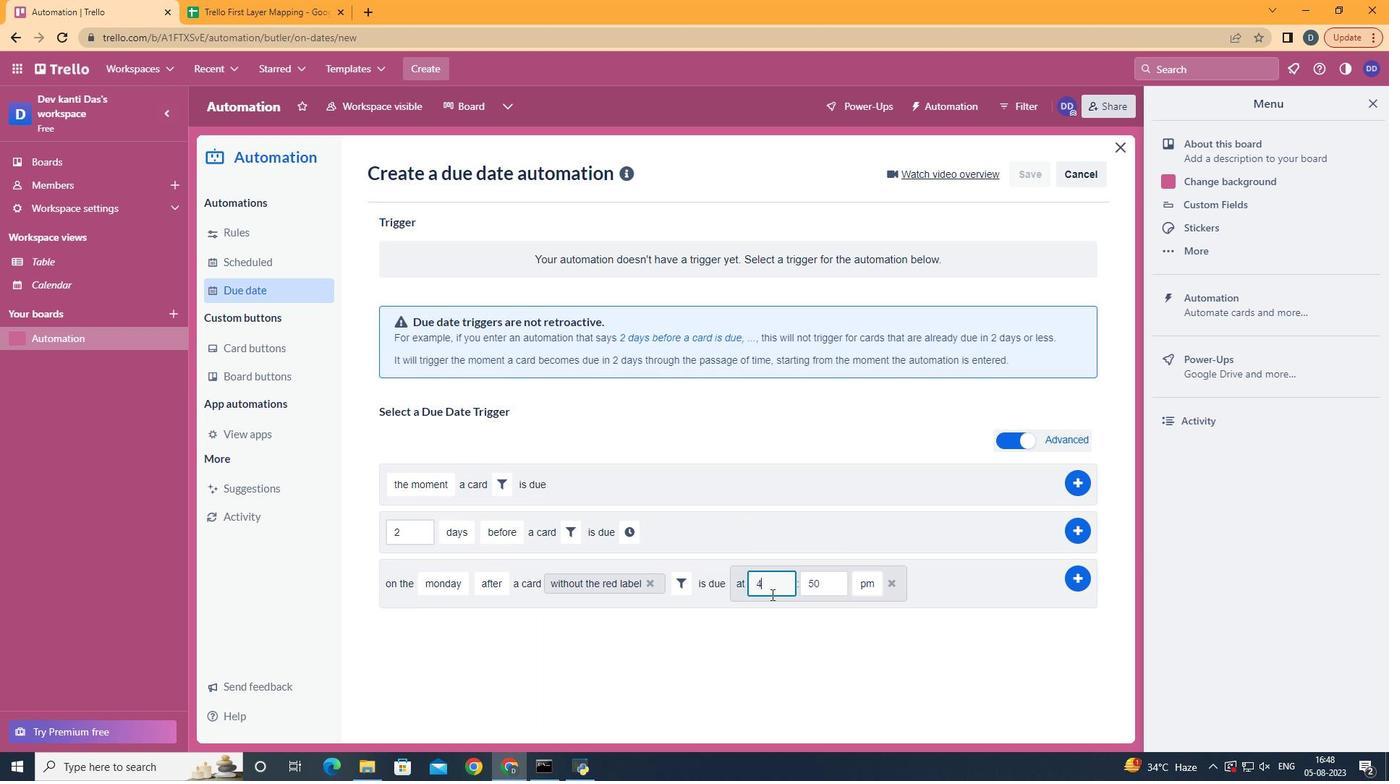 
Action: Mouse moved to (772, 595)
Screenshot: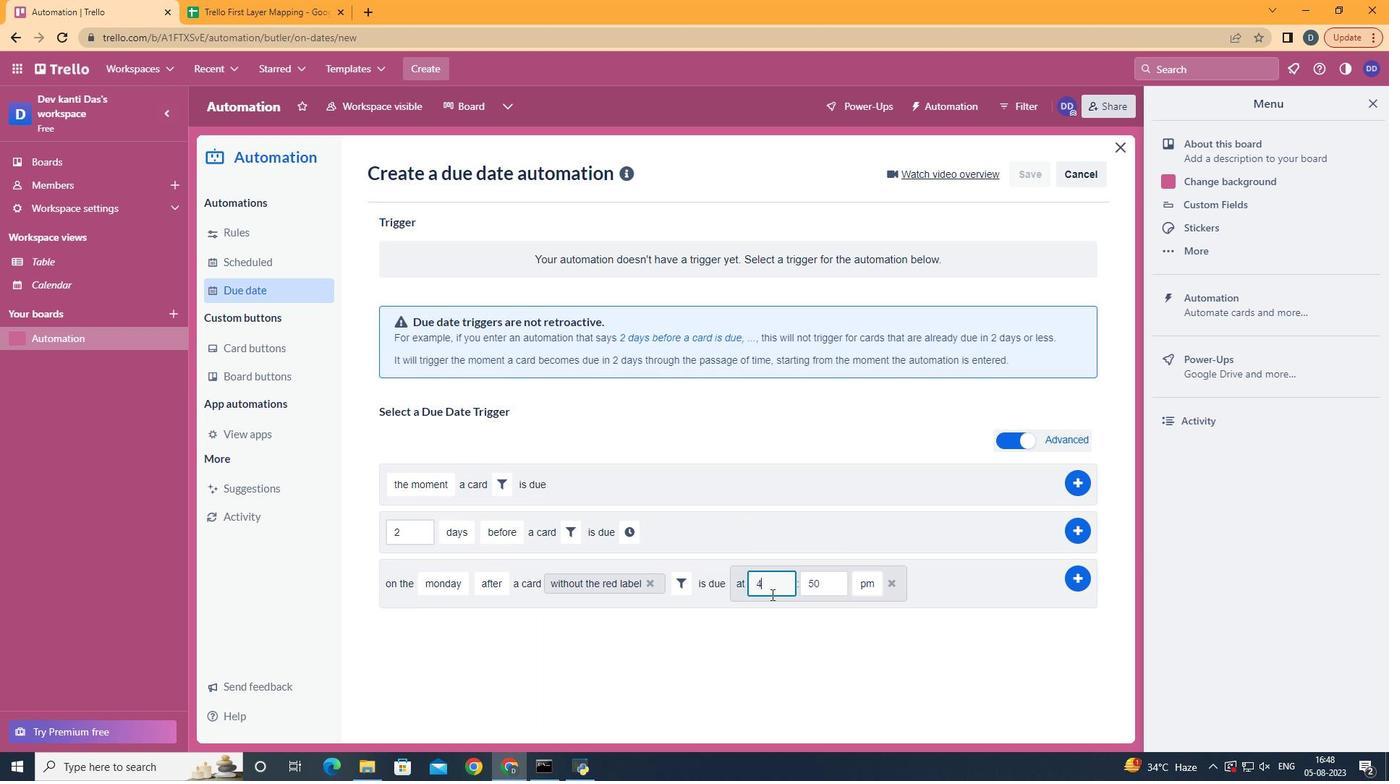 
Action: Key pressed <Key.backspace>11
Screenshot: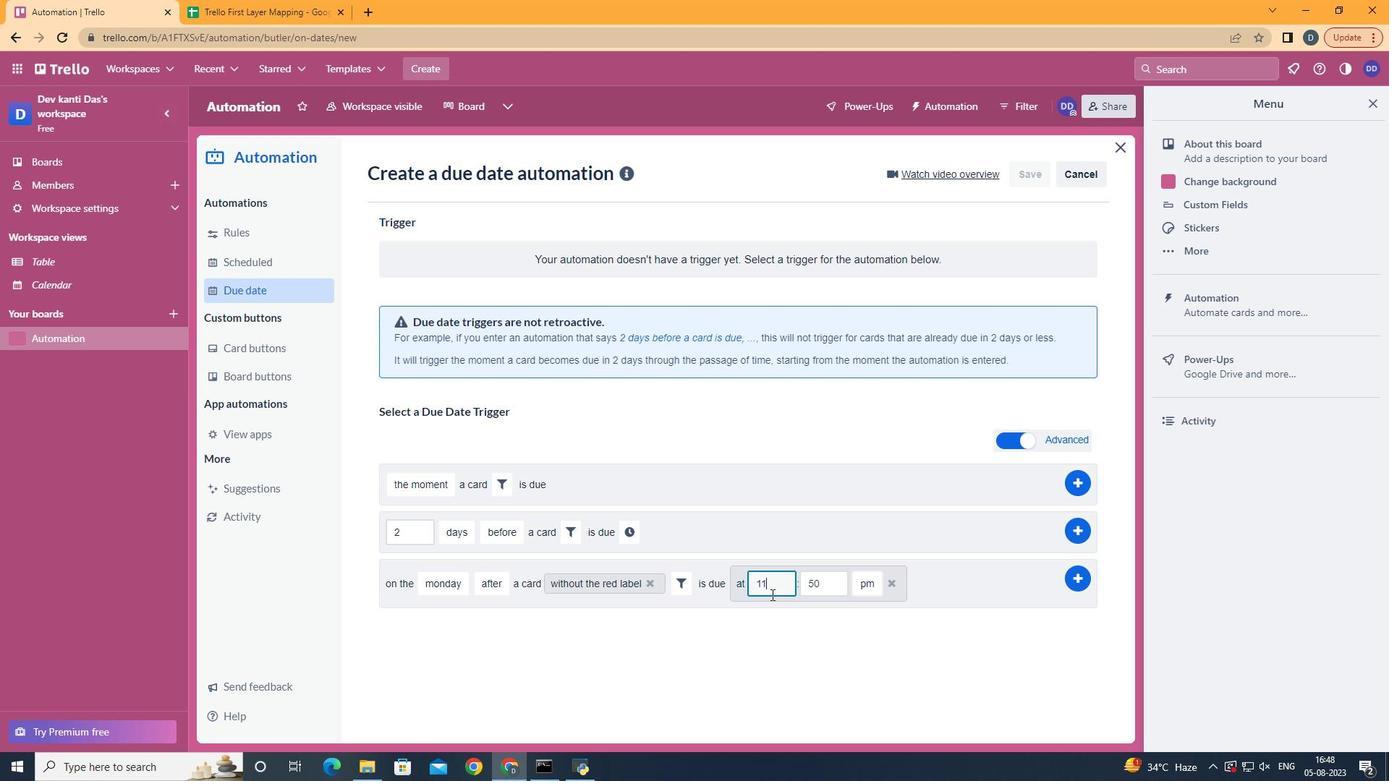 
Action: Mouse moved to (830, 590)
Screenshot: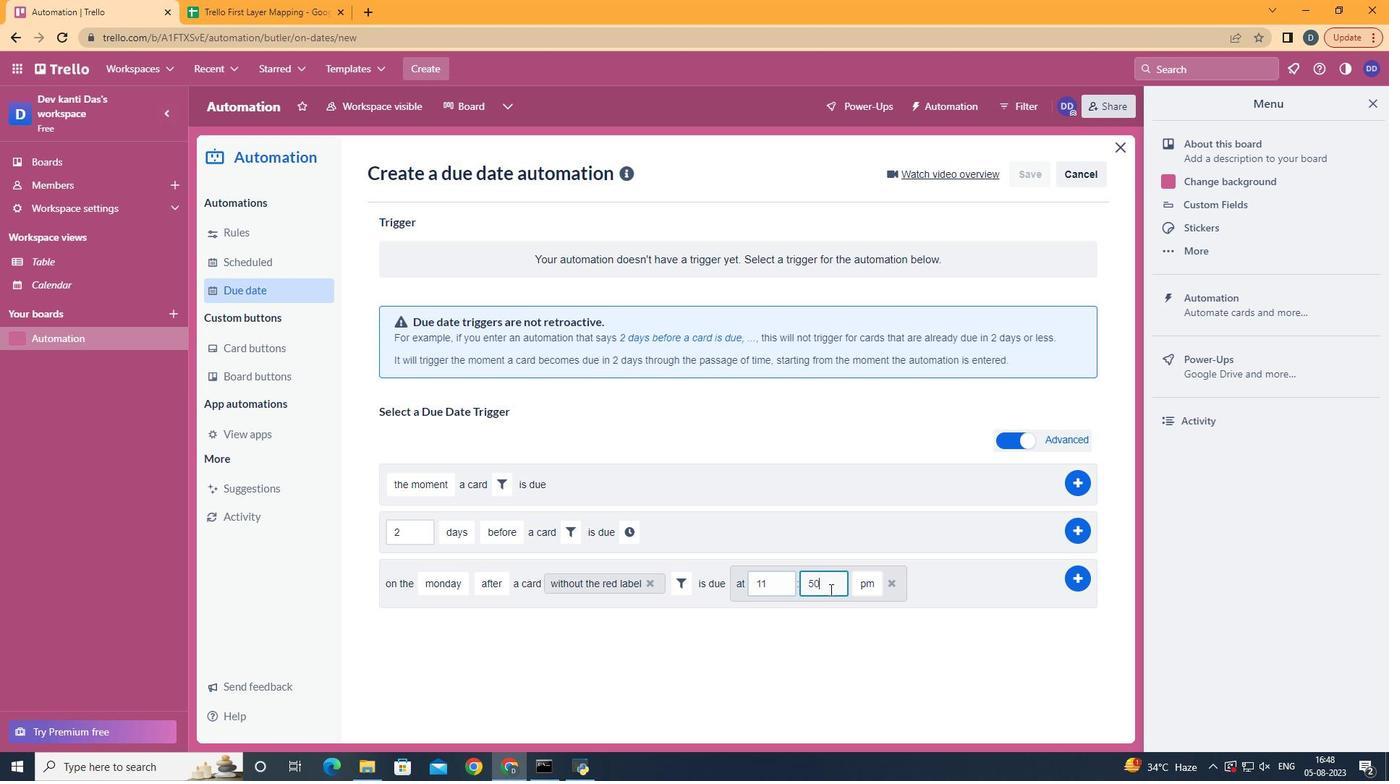 
Action: Mouse pressed left at (830, 590)
Screenshot: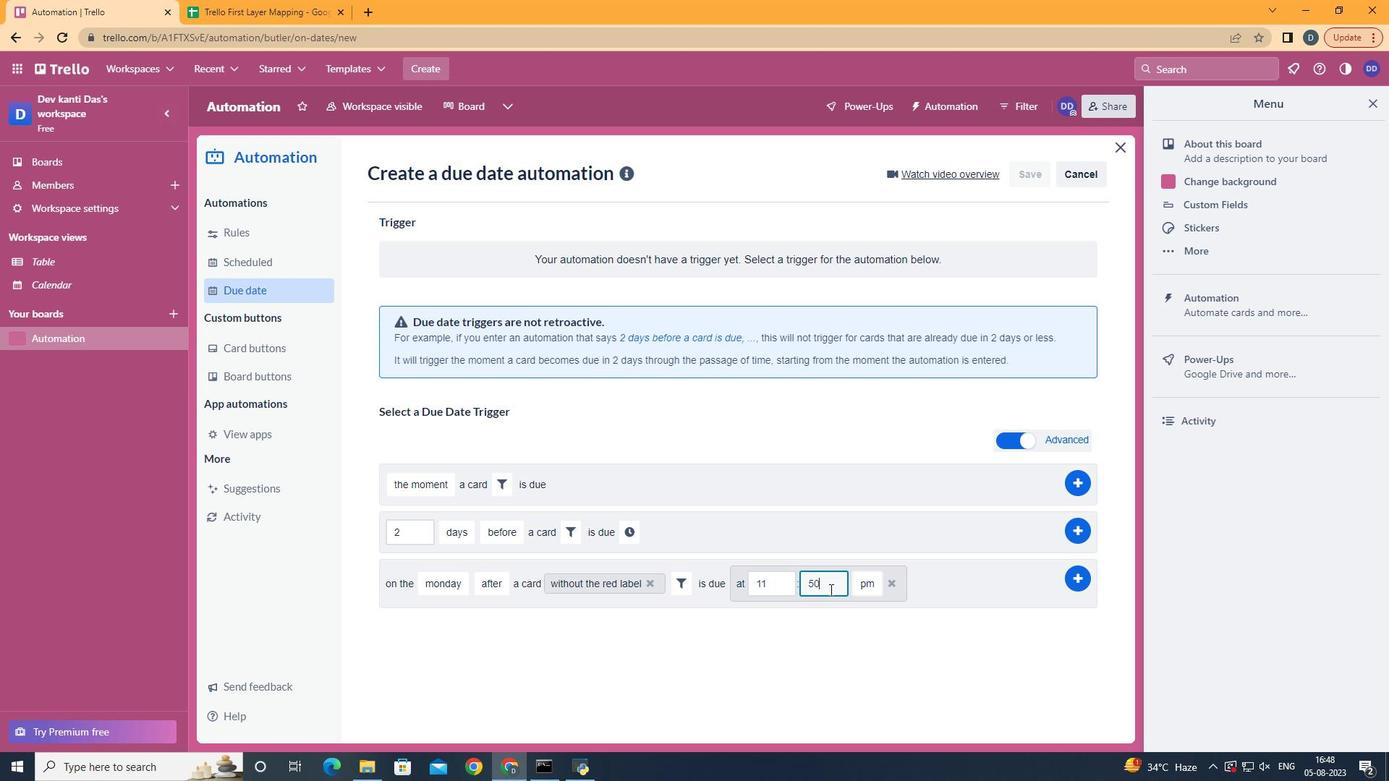 
Action: Key pressed <Key.backspace><Key.backspace>00
Screenshot: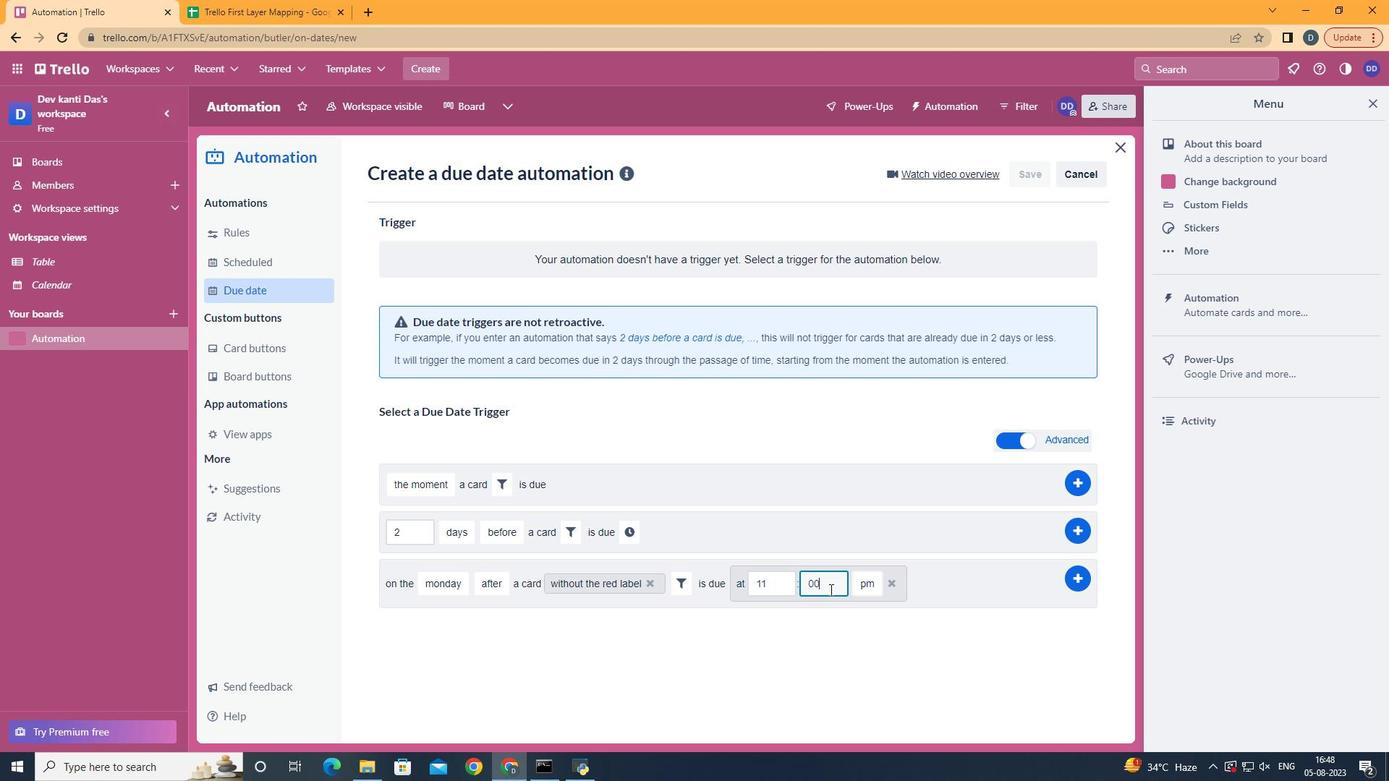
Action: Mouse moved to (879, 617)
Screenshot: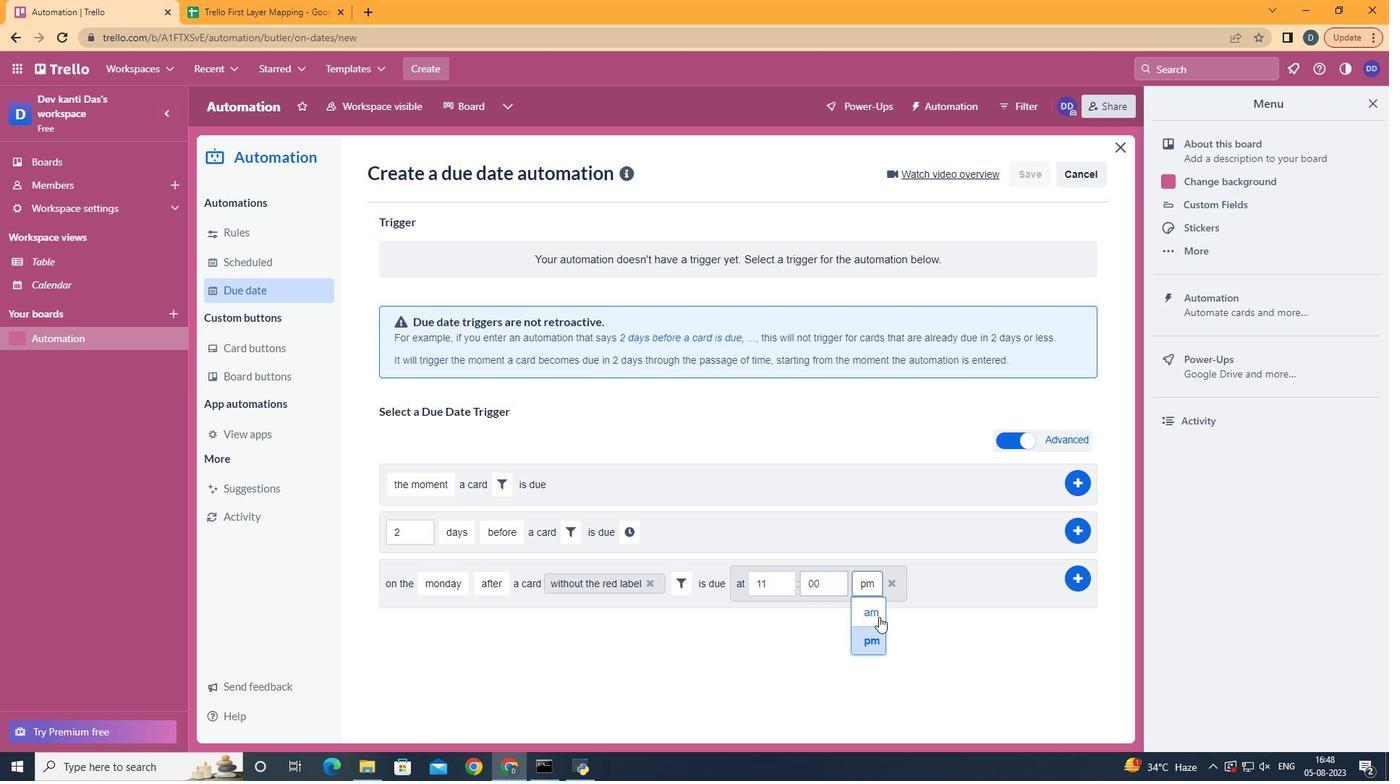 
Action: Mouse pressed left at (879, 617)
Screenshot: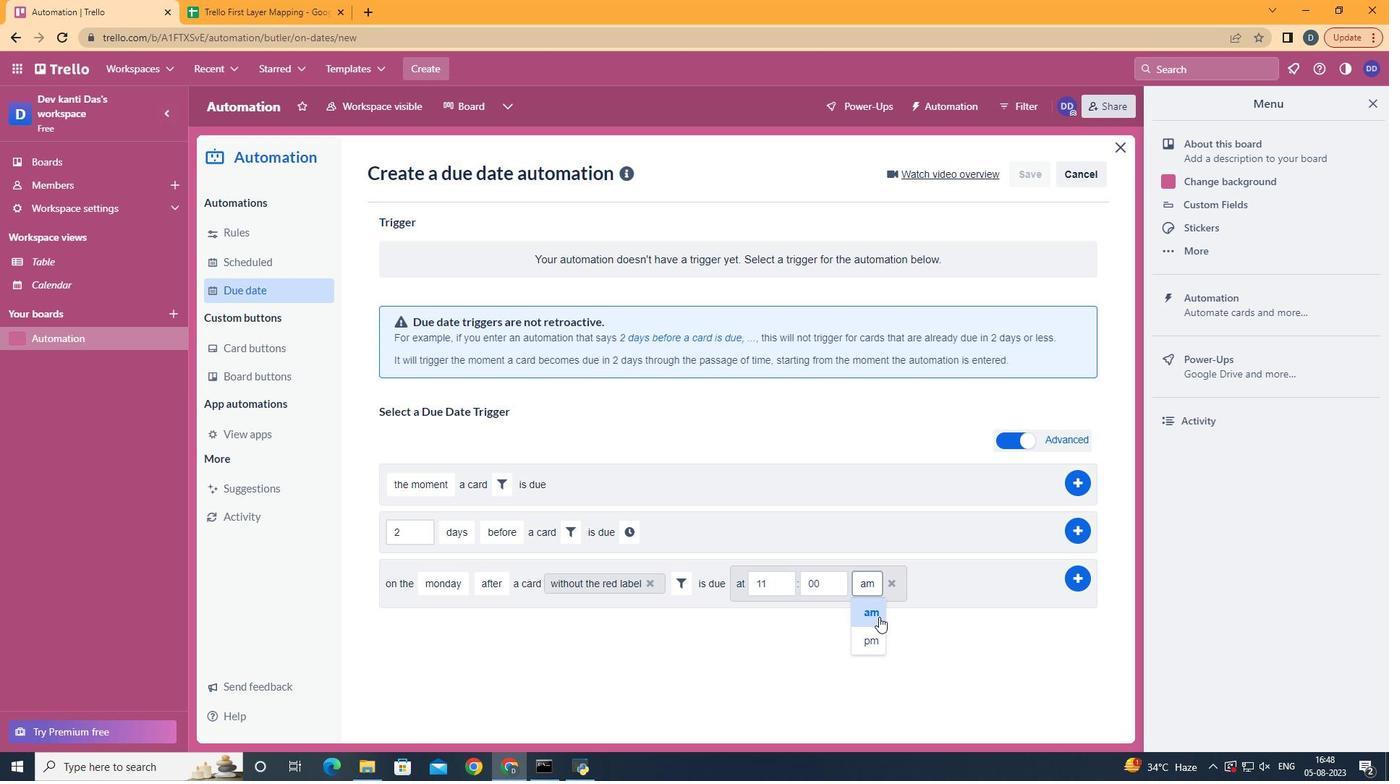 
Action: Mouse moved to (1085, 578)
Screenshot: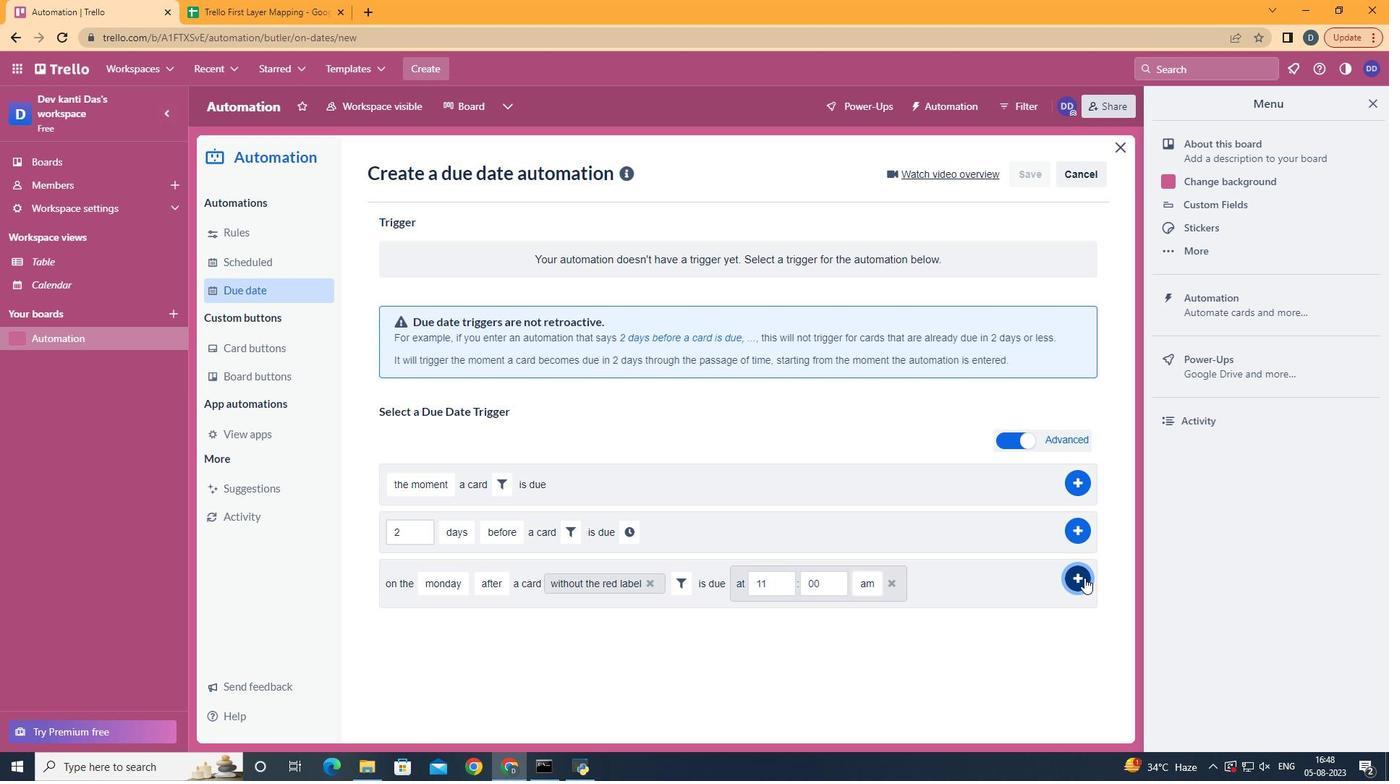 
Action: Mouse pressed left at (1085, 578)
Screenshot: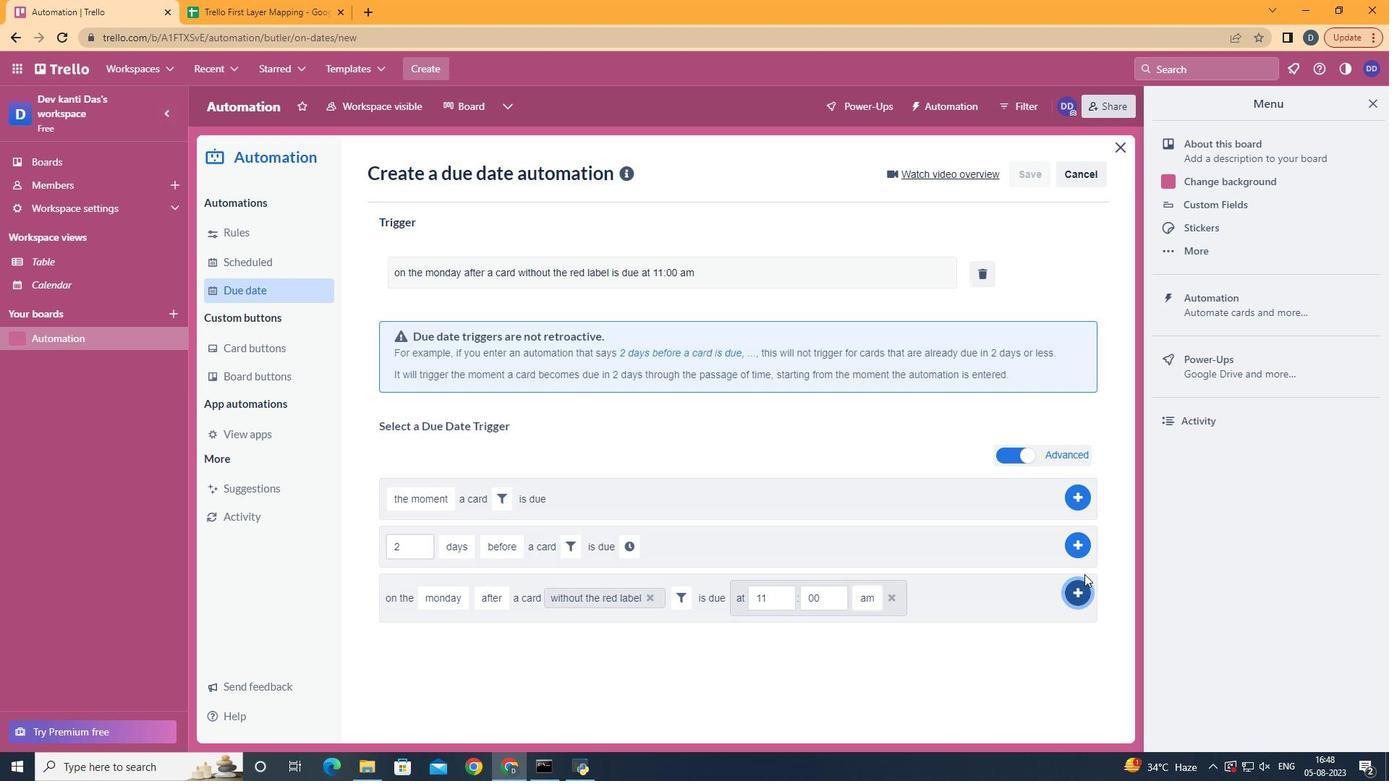 
Action: Mouse moved to (788, 246)
Screenshot: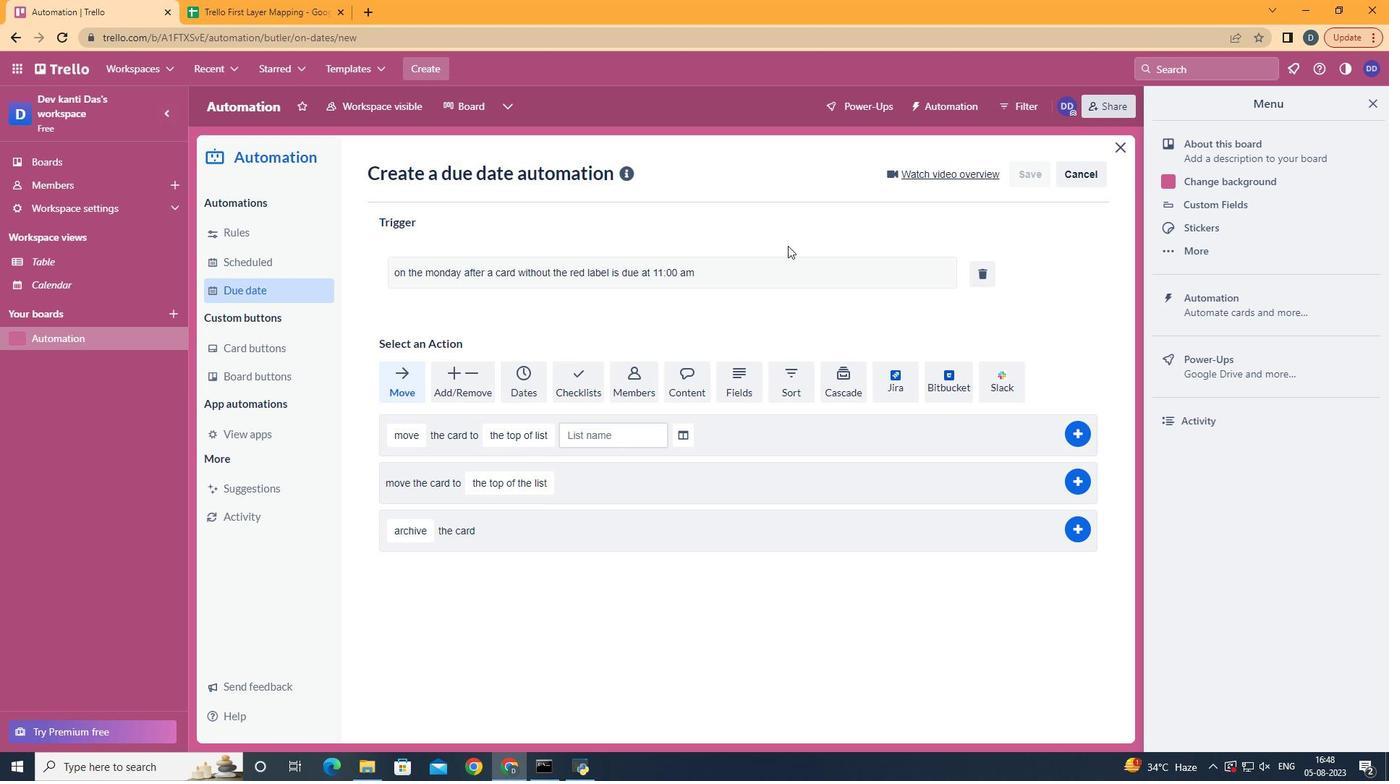 
